 Task: Open Card Audio Processing Review in Board Voice of Customer Analysis to Workspace Financial Planning and Analysis and add a team member Softage.1@softage.net, a label Purple, a checklist Data Management, an attachment from your onedrive, a color Purple and finally, add a card description 'Develop and launch new customer loyalty program for repeat business' and a comment 'We should approach this task with a sense of curiosity and a willingness to learn from others, seeking out new perspectives and insights.'. Add a start date 'Jan 05, 1900' with a due date 'Jan 05, 1900'
Action: Mouse moved to (309, 128)
Screenshot: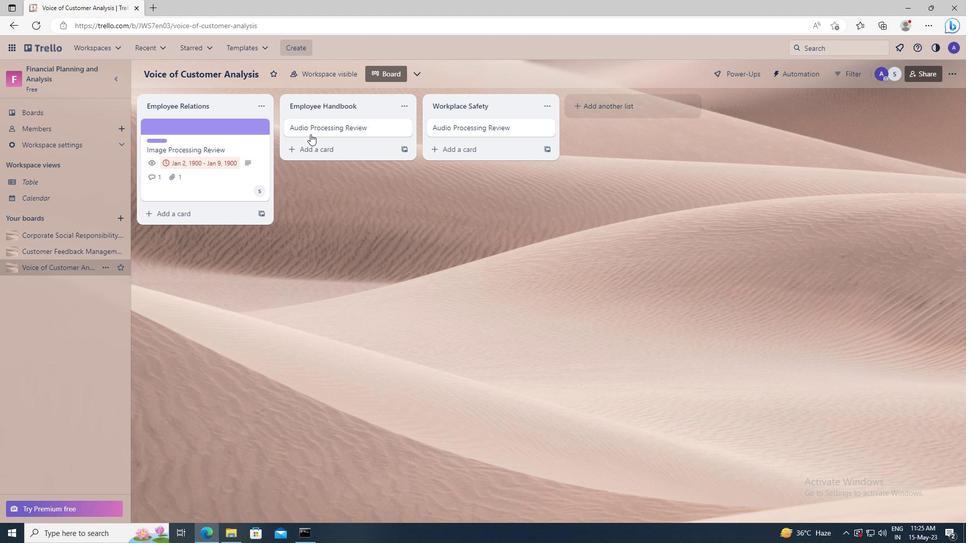 
Action: Mouse pressed left at (309, 128)
Screenshot: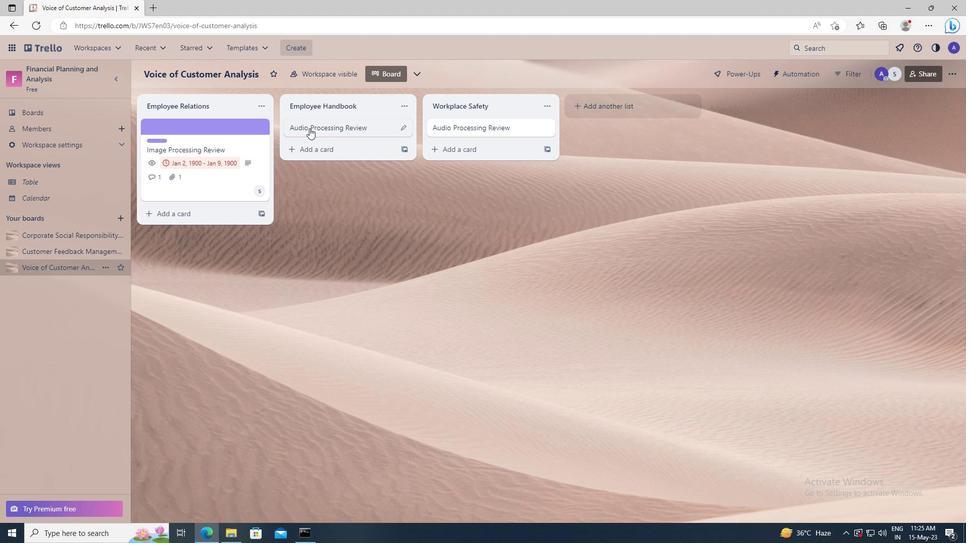 
Action: Mouse moved to (598, 166)
Screenshot: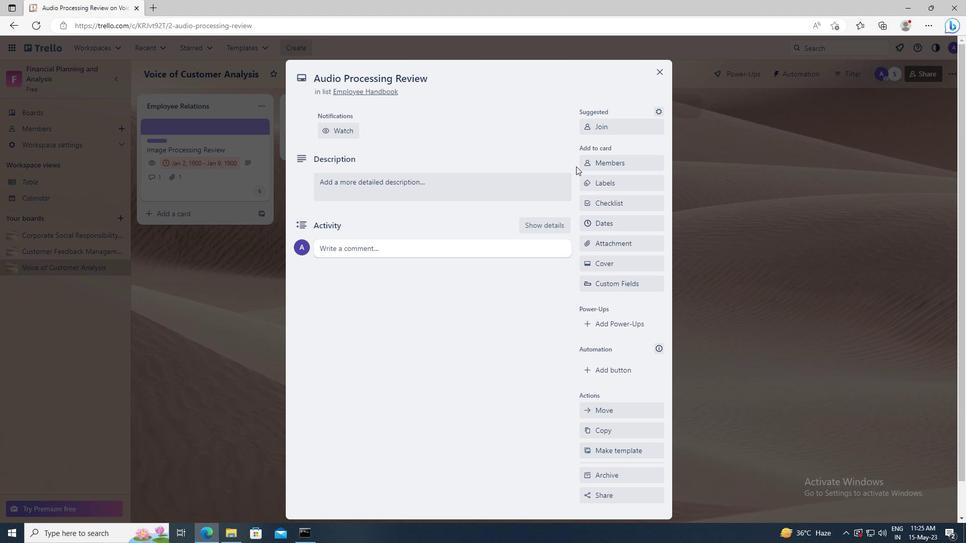 
Action: Mouse pressed left at (598, 166)
Screenshot: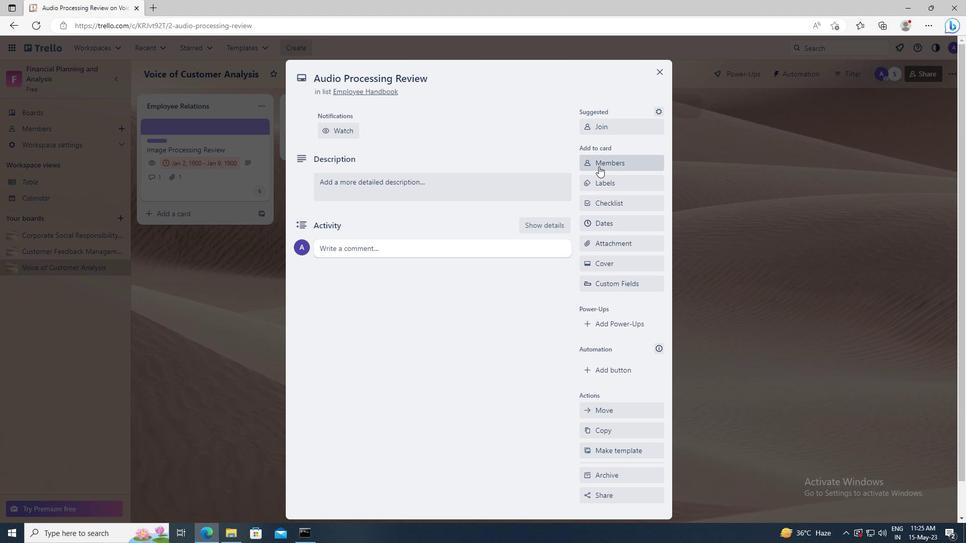 
Action: Mouse moved to (605, 207)
Screenshot: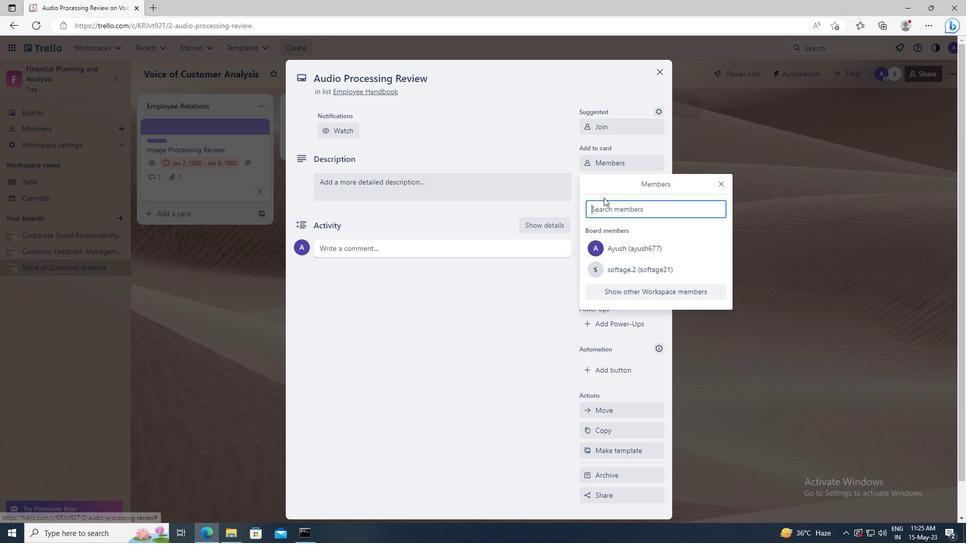 
Action: Mouse pressed left at (605, 207)
Screenshot: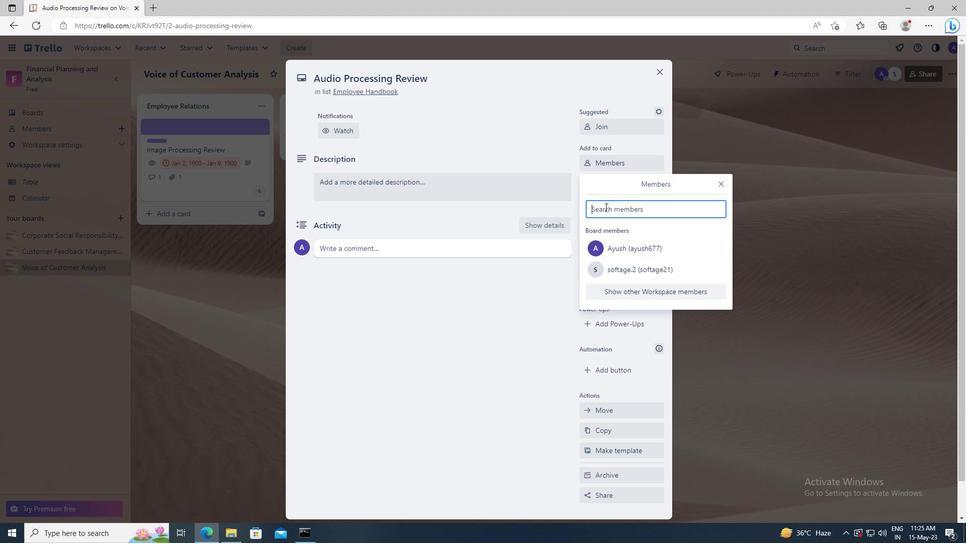 
Action: Key pressed <Key.shift>SOFTAGE.1
Screenshot: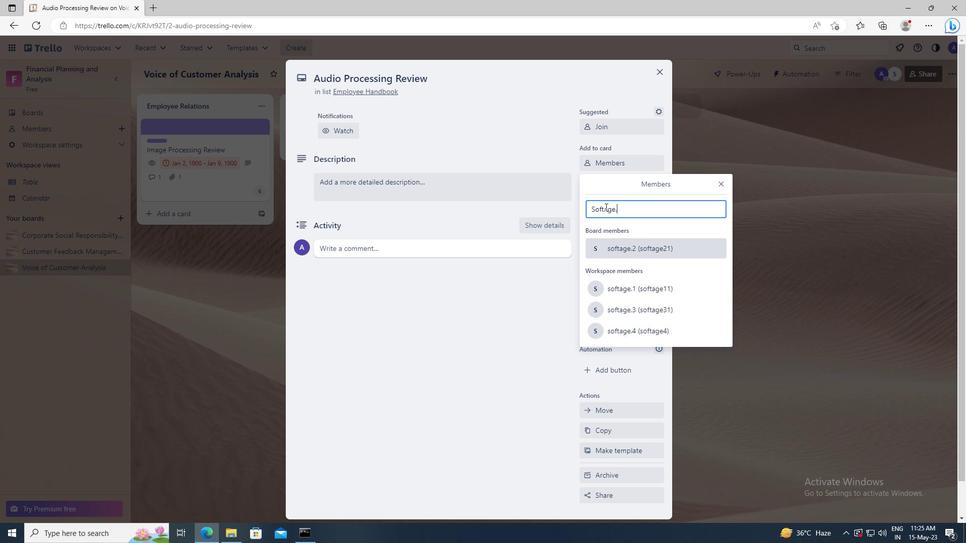 
Action: Mouse moved to (611, 300)
Screenshot: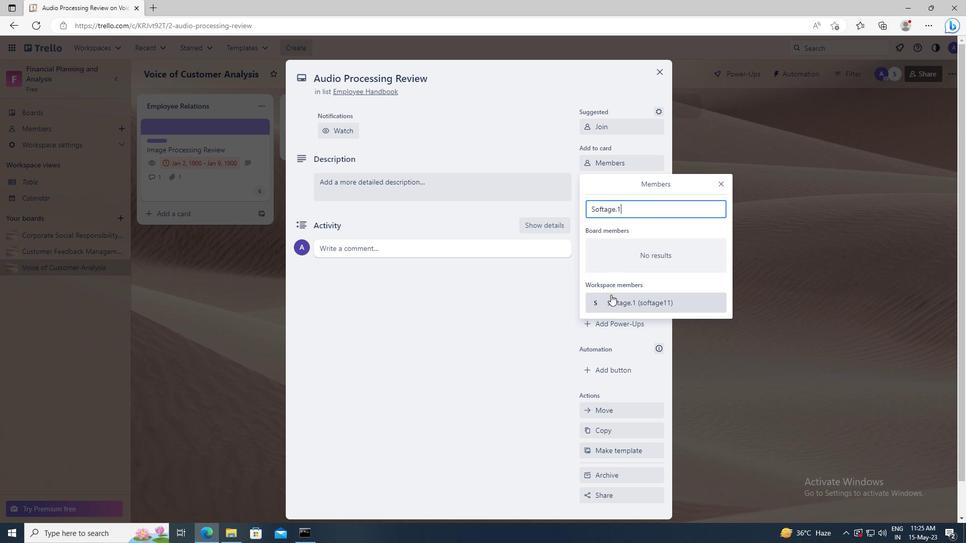 
Action: Mouse pressed left at (611, 300)
Screenshot: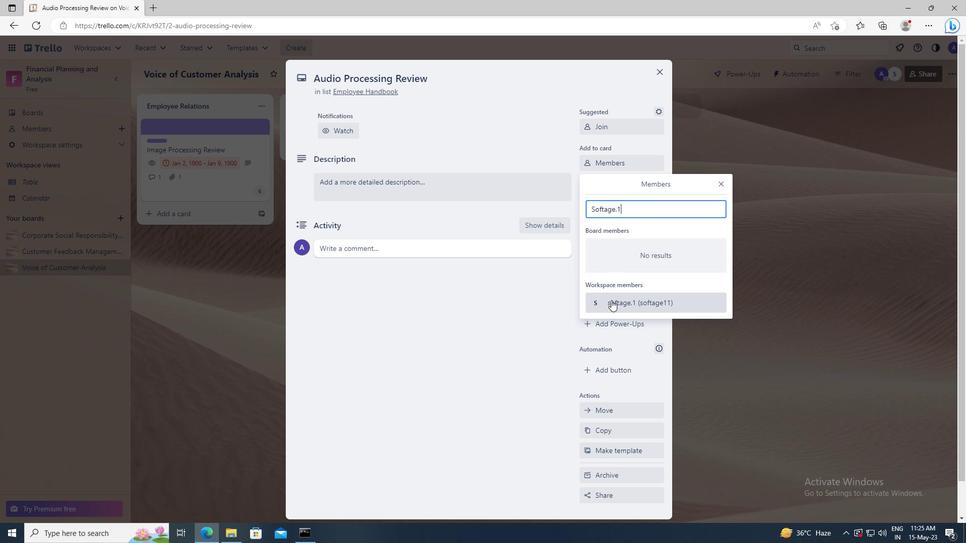 
Action: Mouse moved to (721, 185)
Screenshot: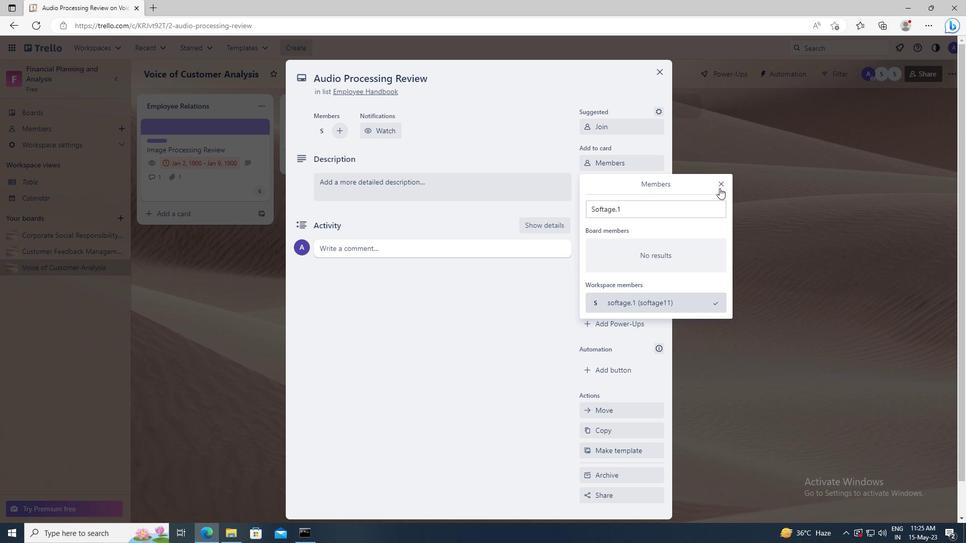 
Action: Mouse pressed left at (721, 185)
Screenshot: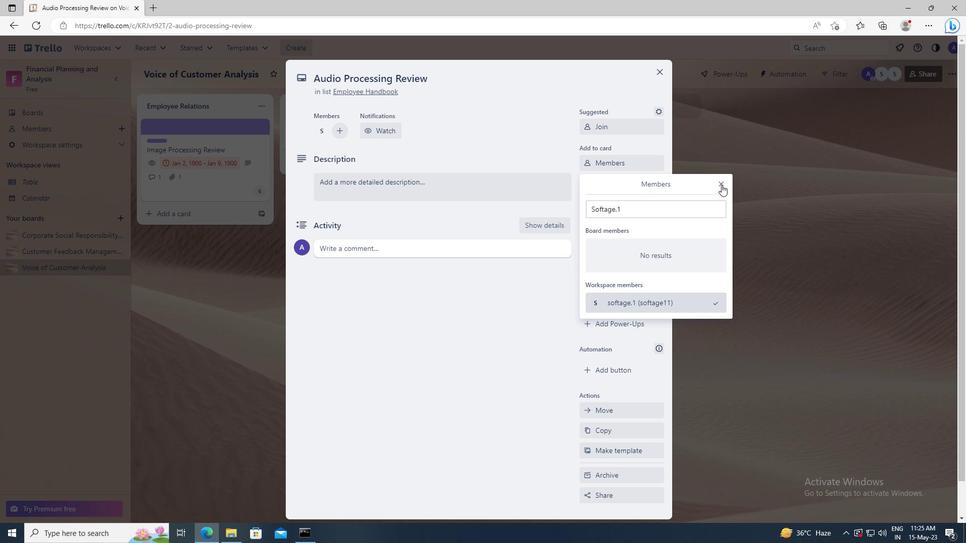 
Action: Mouse moved to (628, 185)
Screenshot: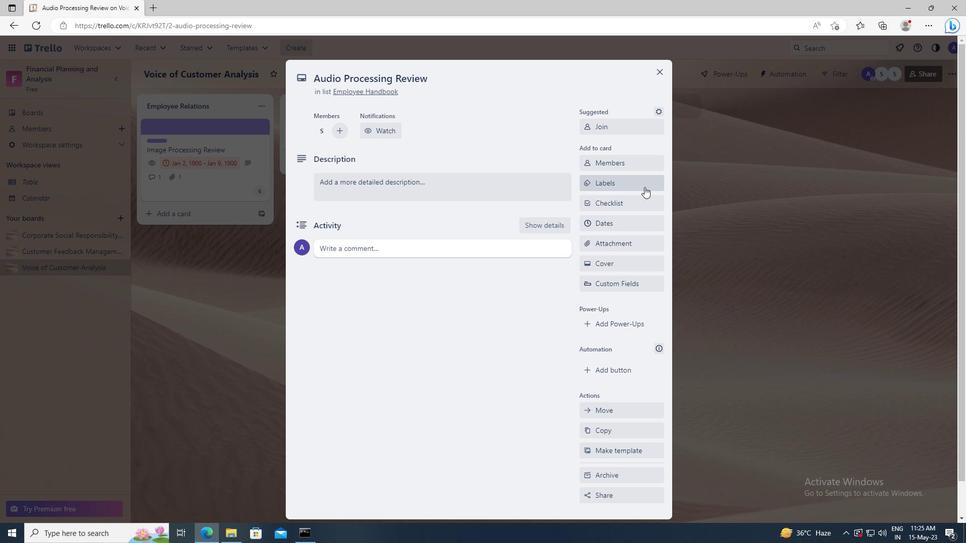 
Action: Mouse pressed left at (628, 185)
Screenshot: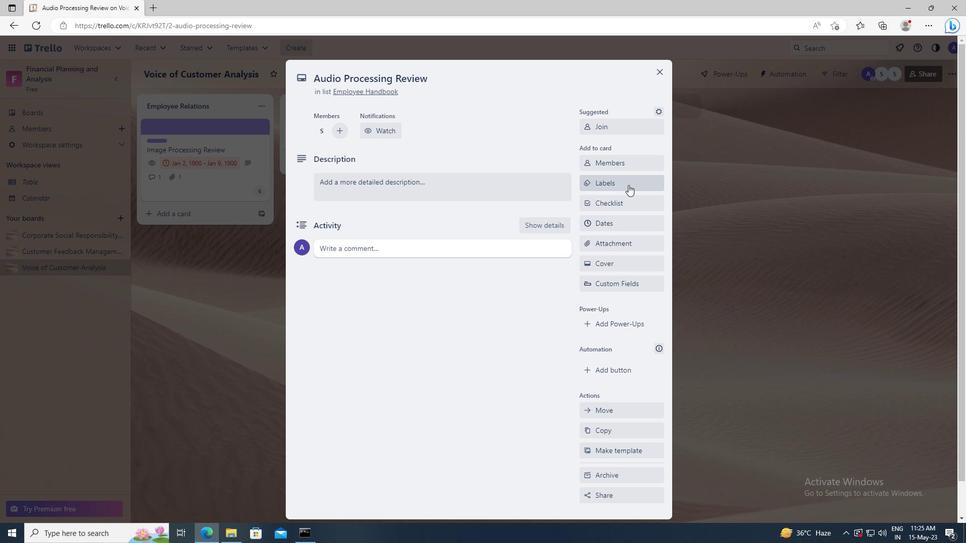 
Action: Mouse moved to (652, 381)
Screenshot: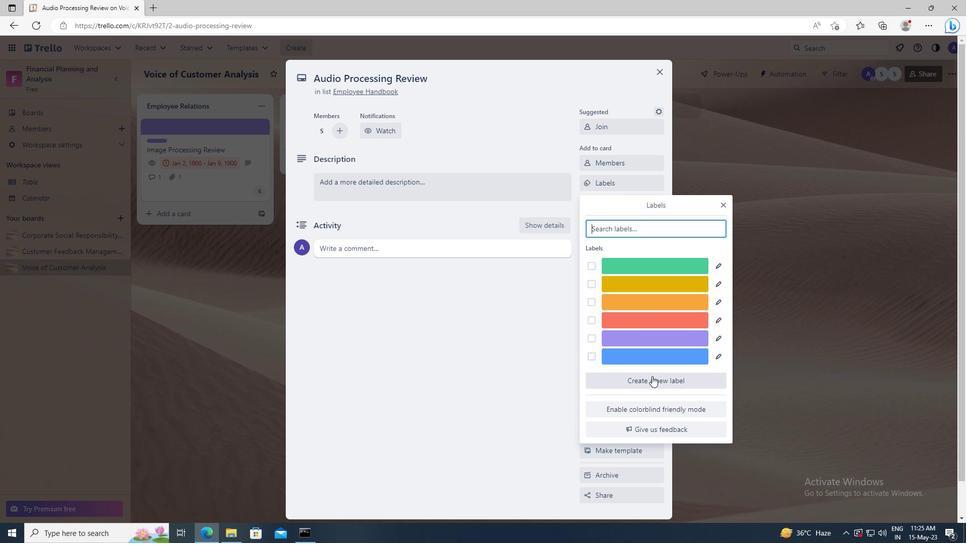 
Action: Mouse pressed left at (652, 381)
Screenshot: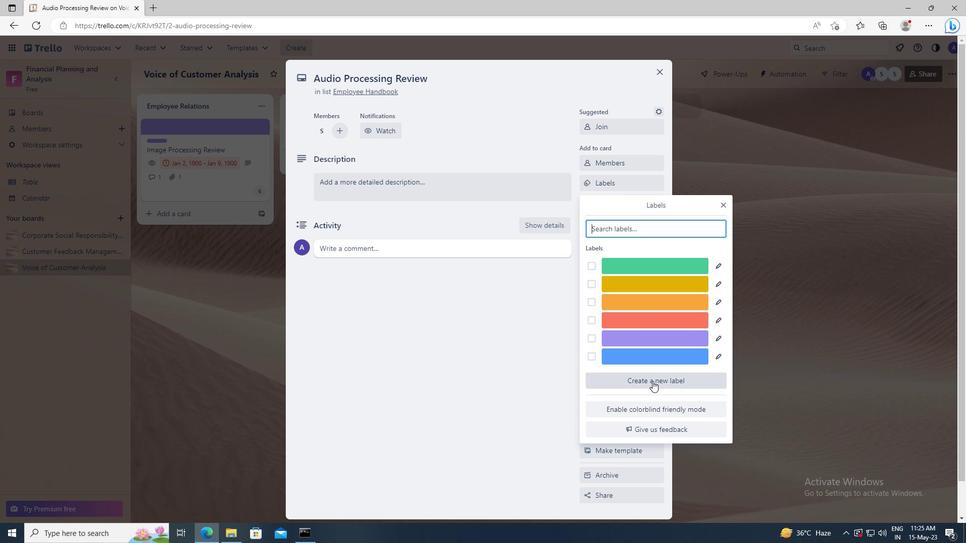 
Action: Mouse moved to (716, 353)
Screenshot: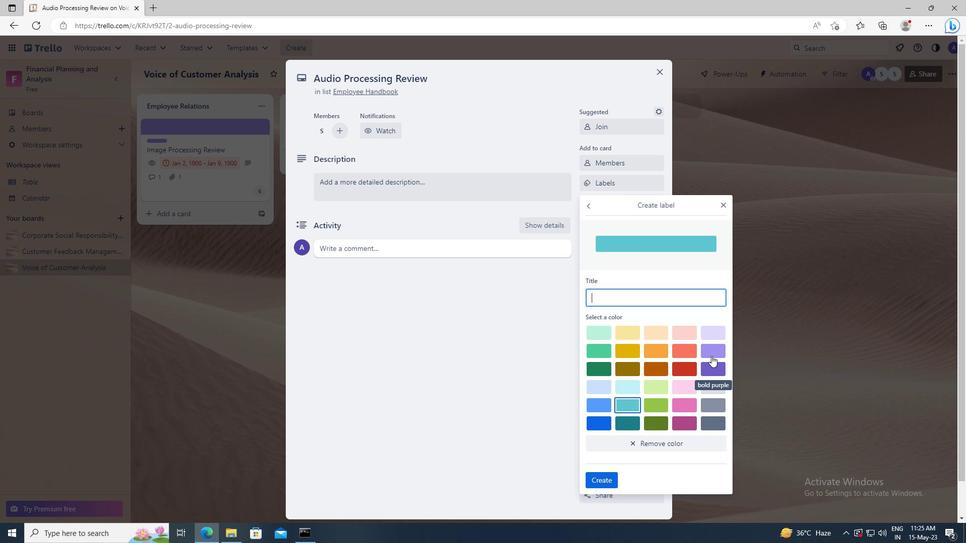 
Action: Mouse pressed left at (716, 353)
Screenshot: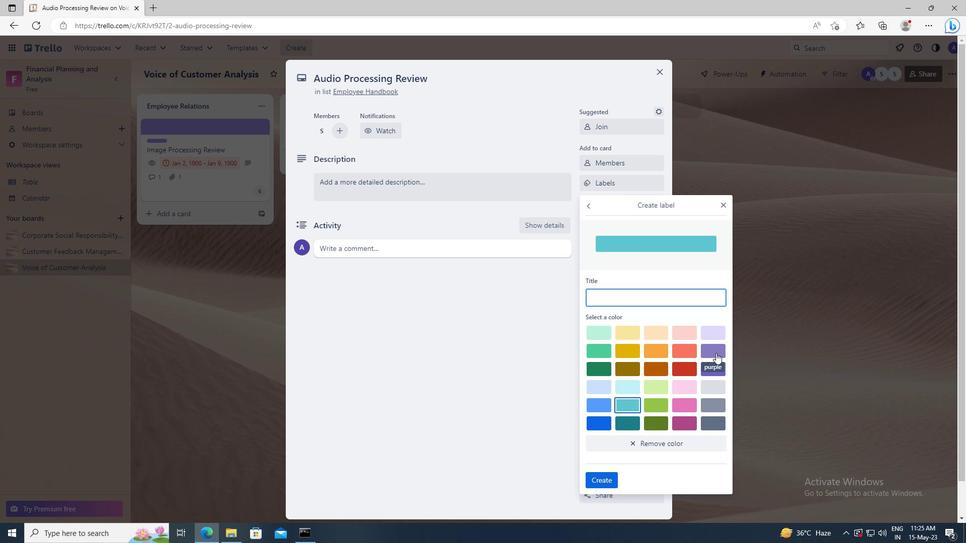 
Action: Mouse moved to (606, 479)
Screenshot: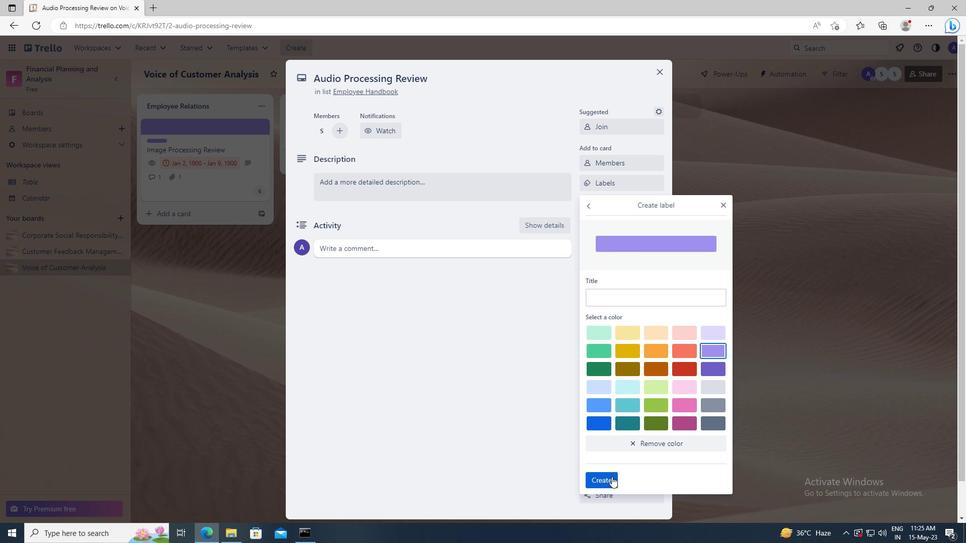 
Action: Mouse pressed left at (606, 479)
Screenshot: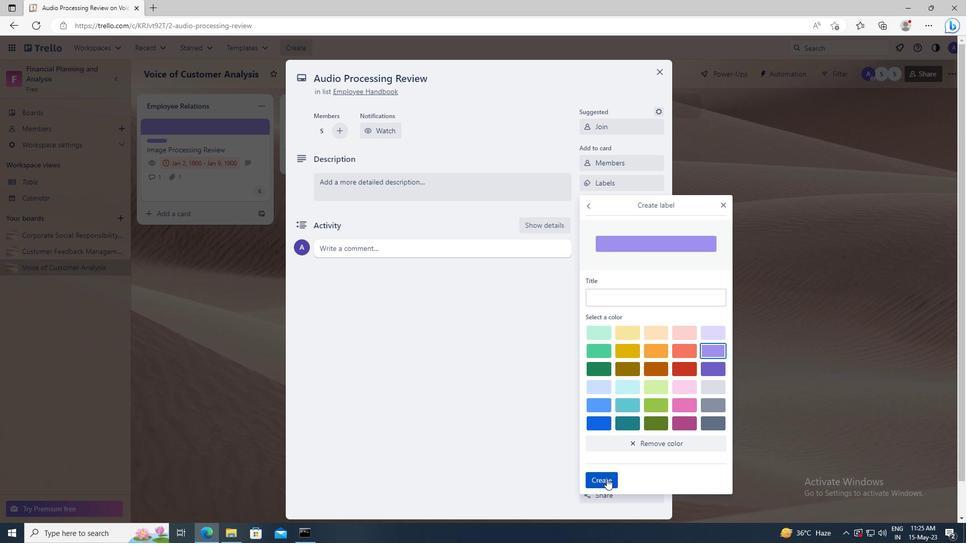 
Action: Mouse moved to (725, 205)
Screenshot: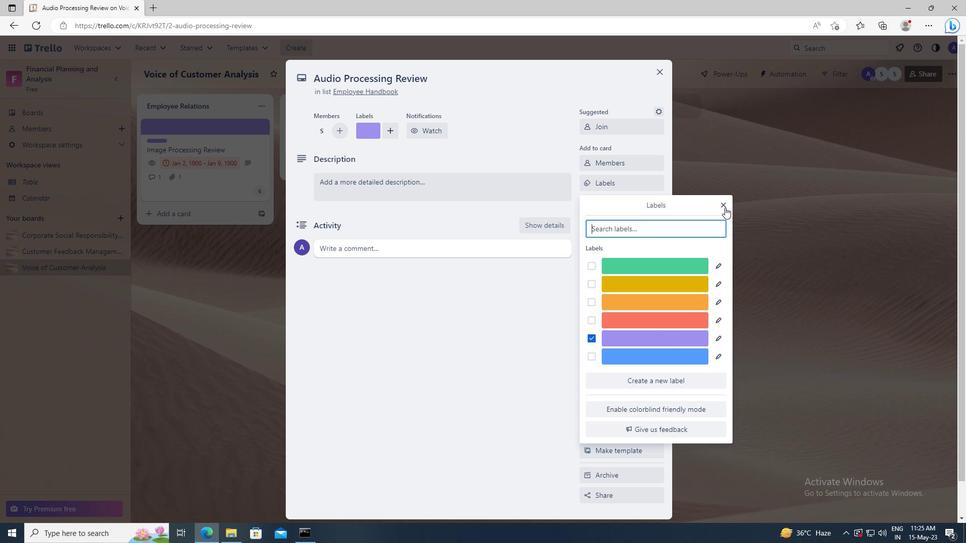 
Action: Mouse pressed left at (725, 205)
Screenshot: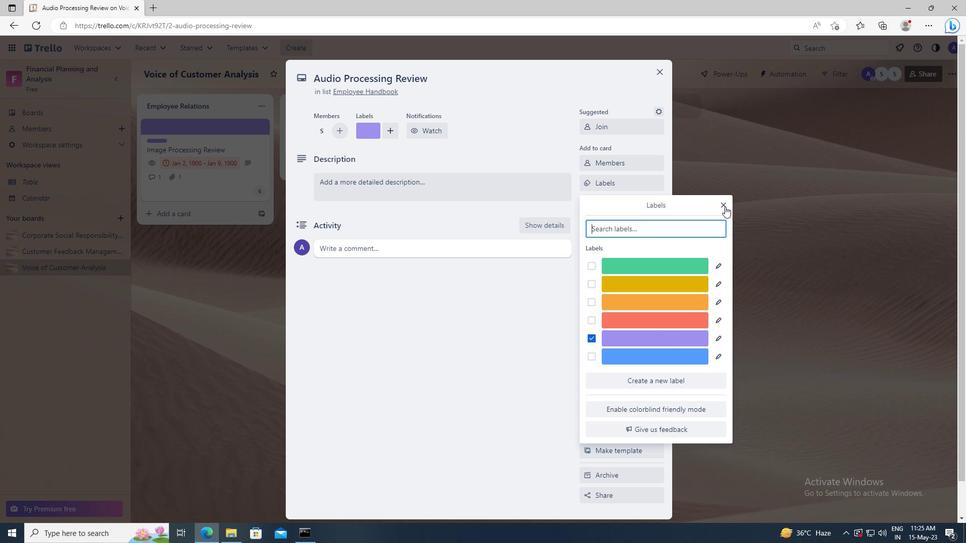 
Action: Mouse moved to (633, 201)
Screenshot: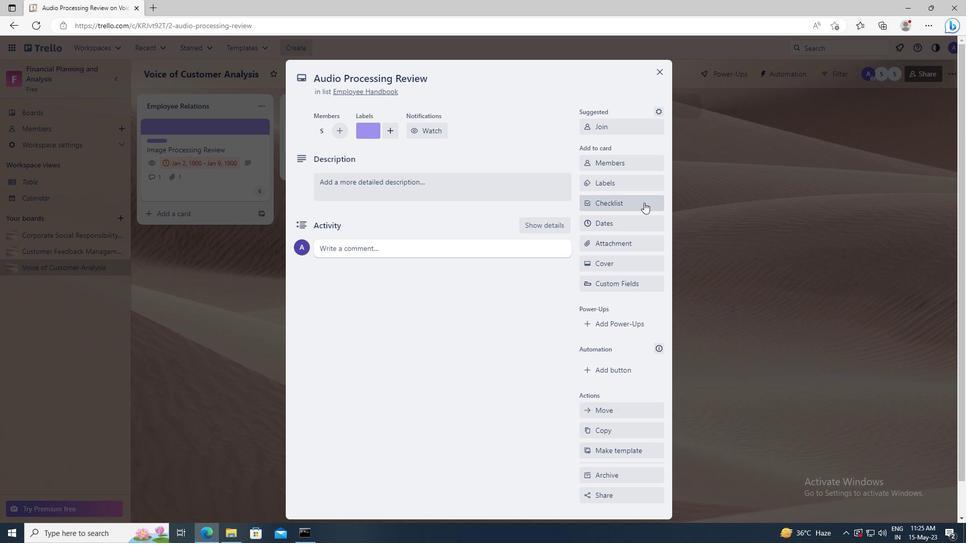 
Action: Mouse pressed left at (633, 201)
Screenshot: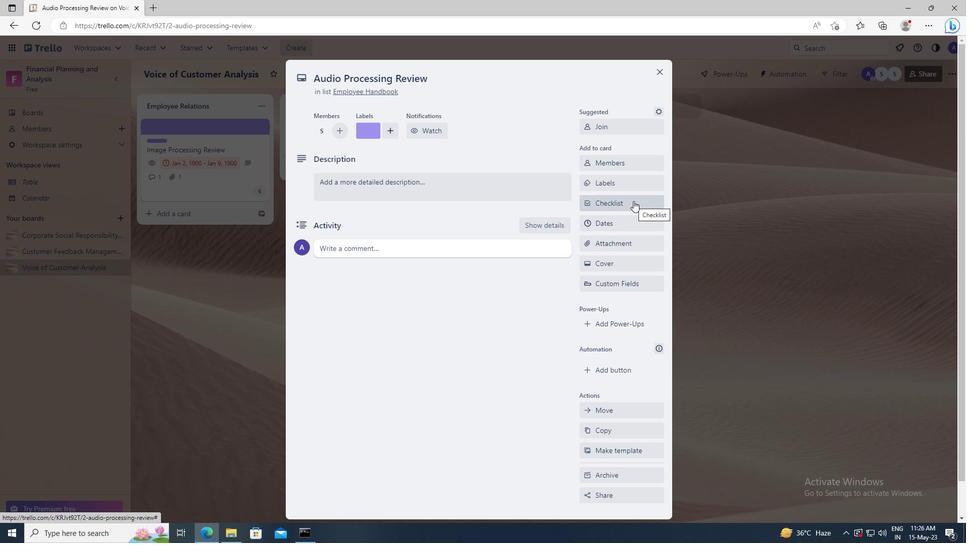 
Action: Key pressed <Key.shift>DATA<Key.space><Key.shift>MANAGEMENT
Screenshot: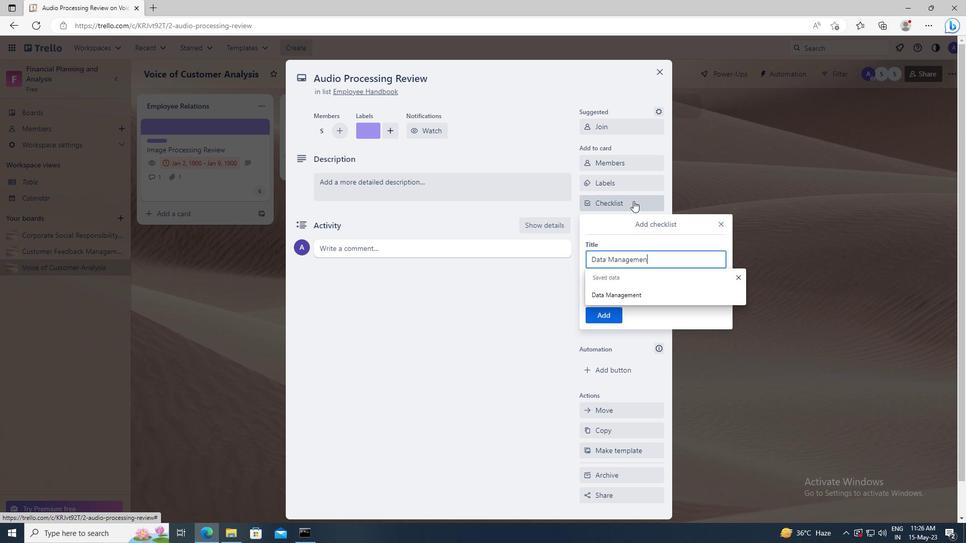 
Action: Mouse moved to (609, 314)
Screenshot: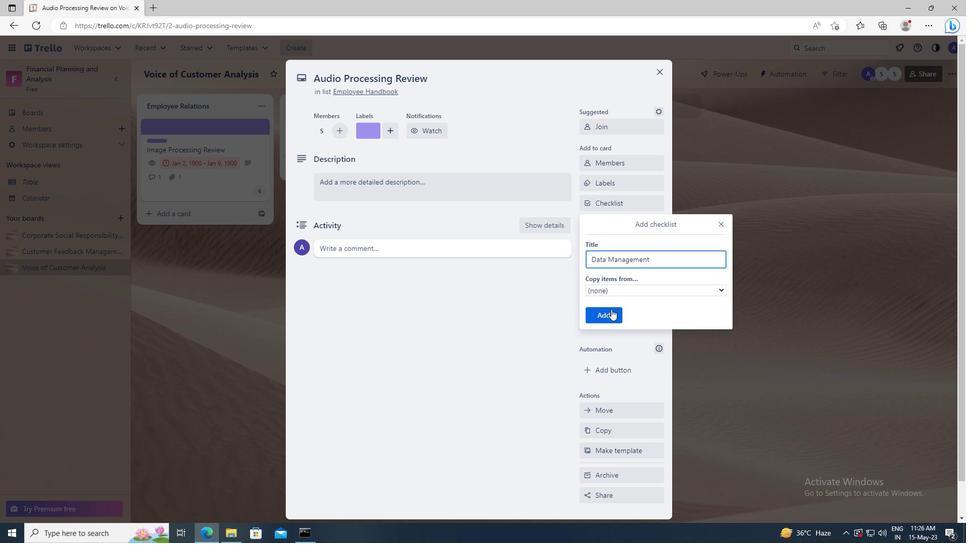 
Action: Mouse pressed left at (609, 314)
Screenshot: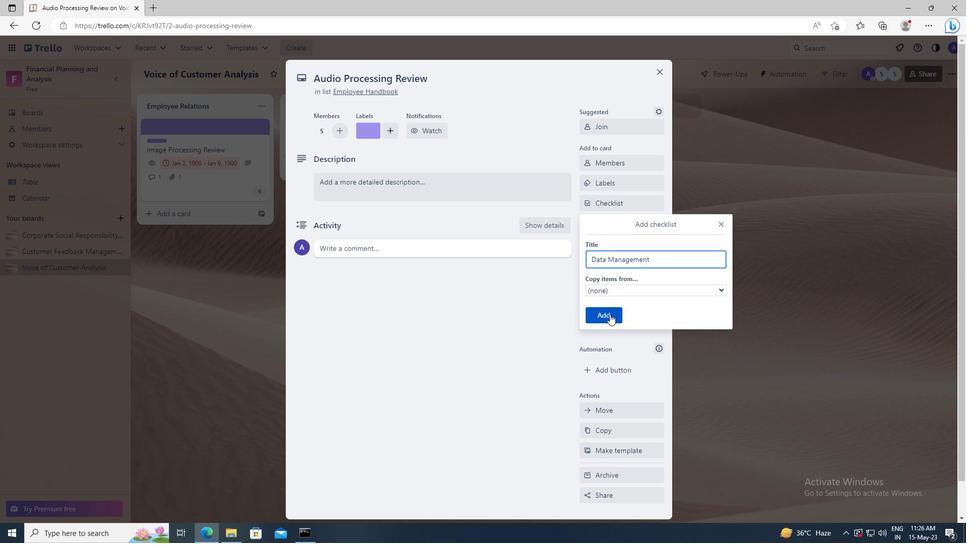 
Action: Mouse moved to (599, 244)
Screenshot: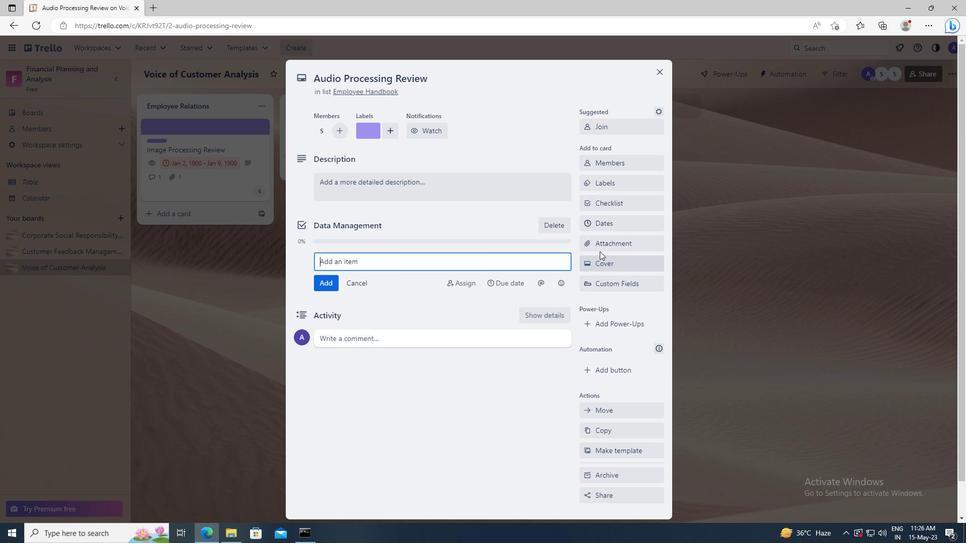 
Action: Mouse pressed left at (599, 244)
Screenshot: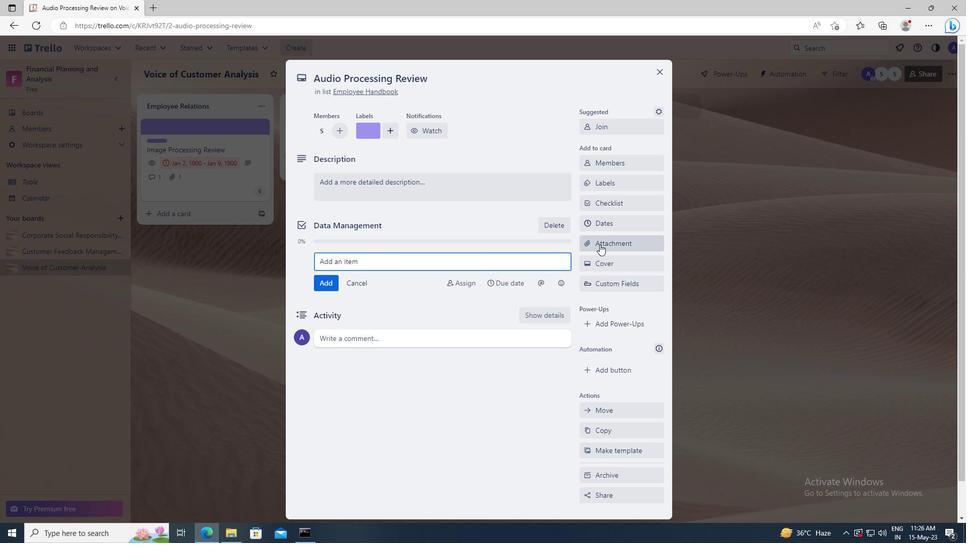 
Action: Mouse moved to (601, 364)
Screenshot: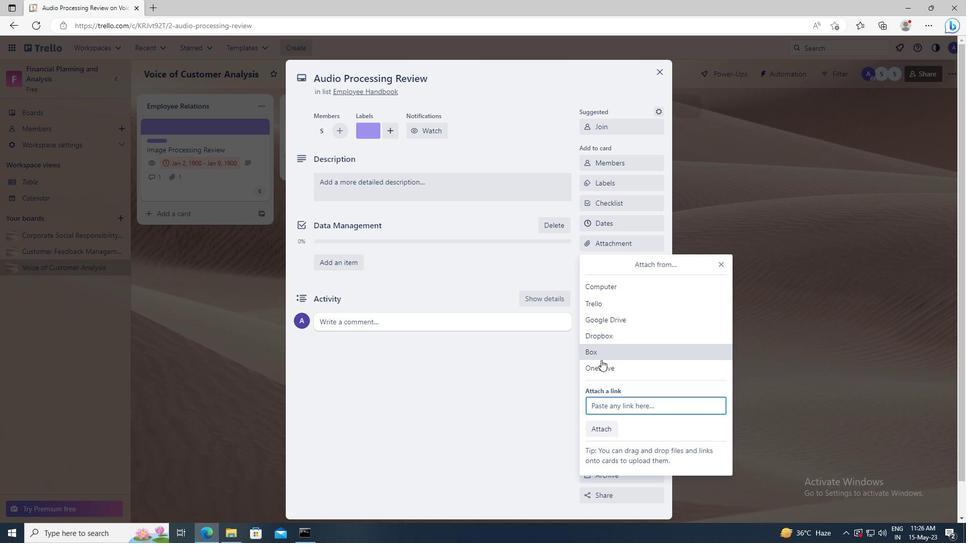 
Action: Mouse pressed left at (601, 364)
Screenshot: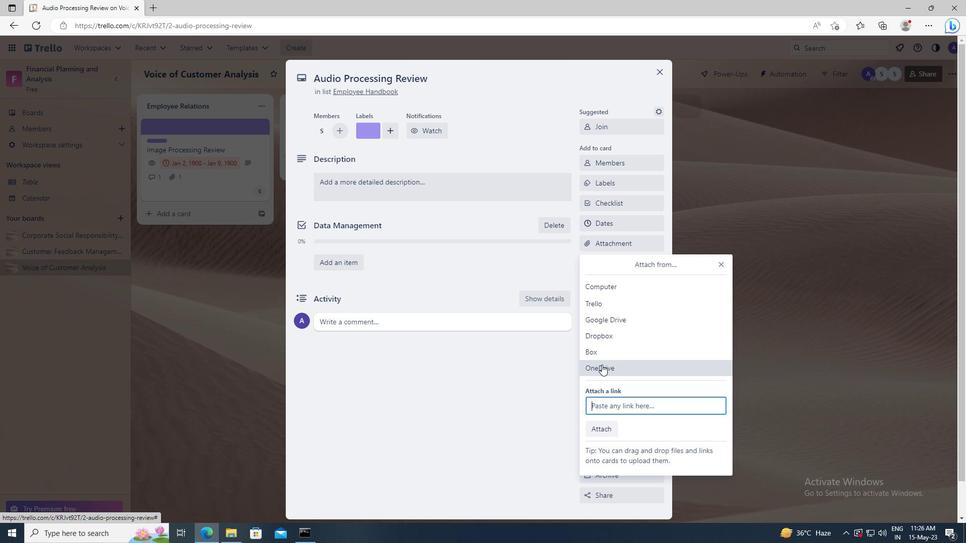 
Action: Mouse moved to (371, 198)
Screenshot: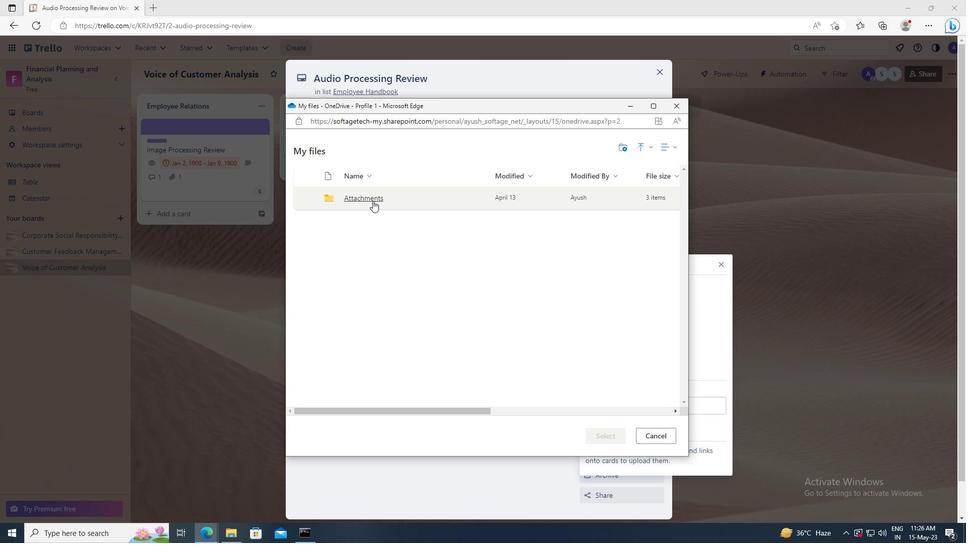 
Action: Mouse pressed left at (371, 198)
Screenshot: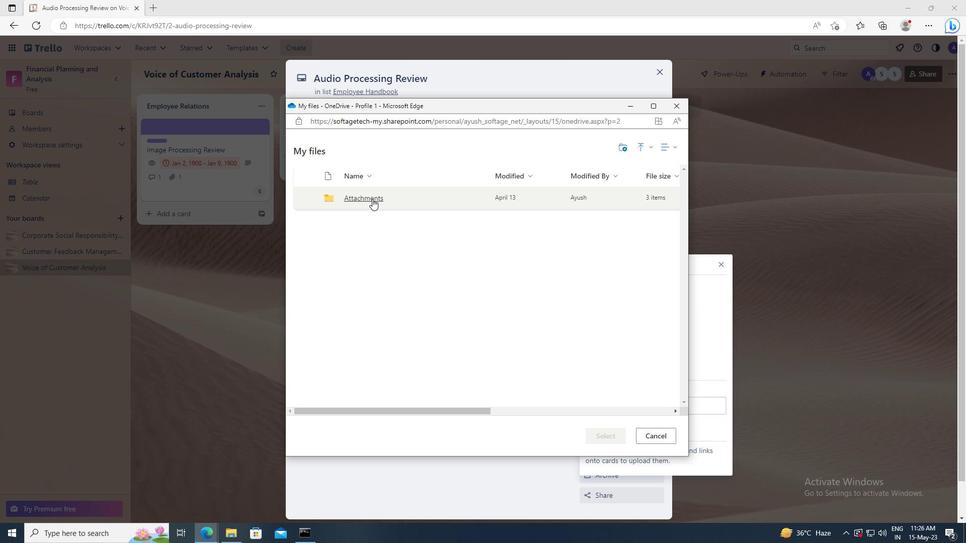 
Action: Mouse moved to (305, 199)
Screenshot: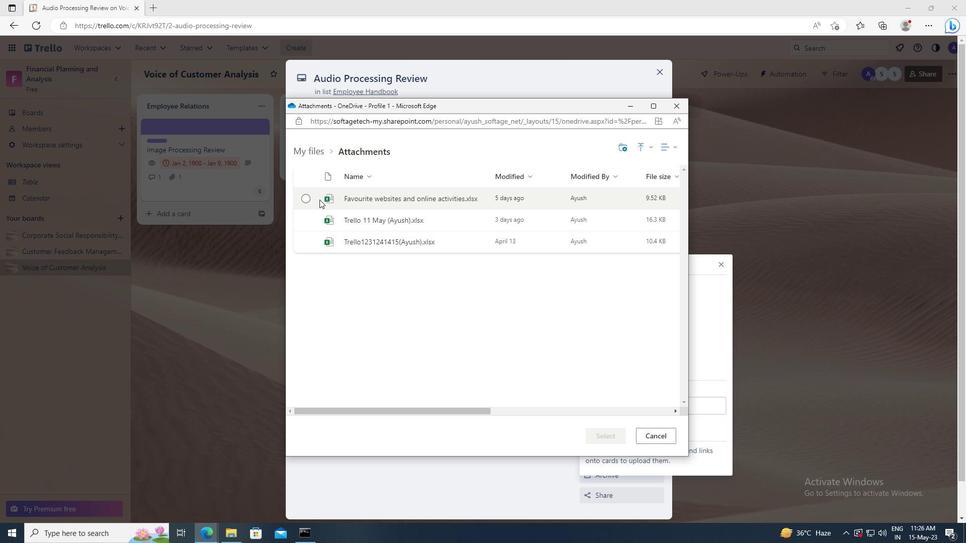 
Action: Mouse pressed left at (305, 199)
Screenshot: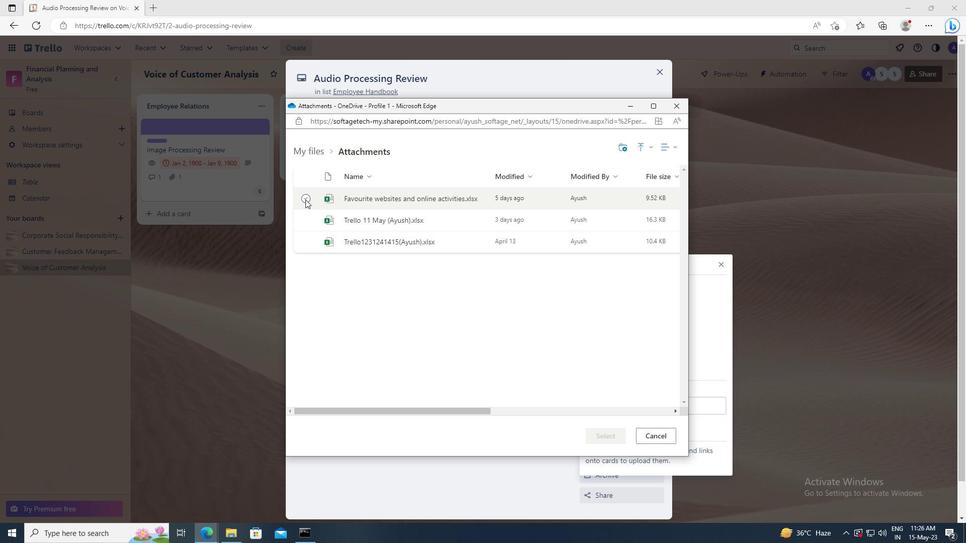 
Action: Mouse moved to (594, 434)
Screenshot: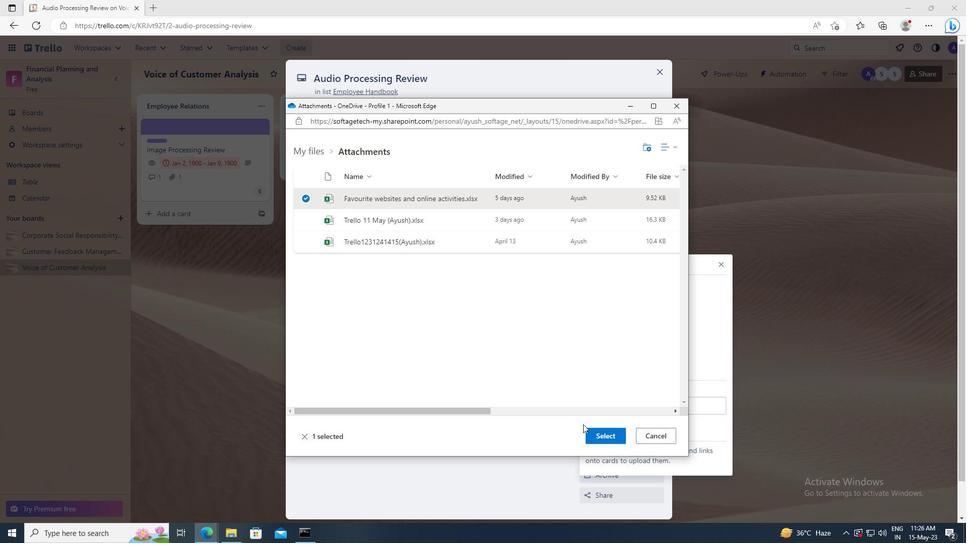 
Action: Mouse pressed left at (594, 434)
Screenshot: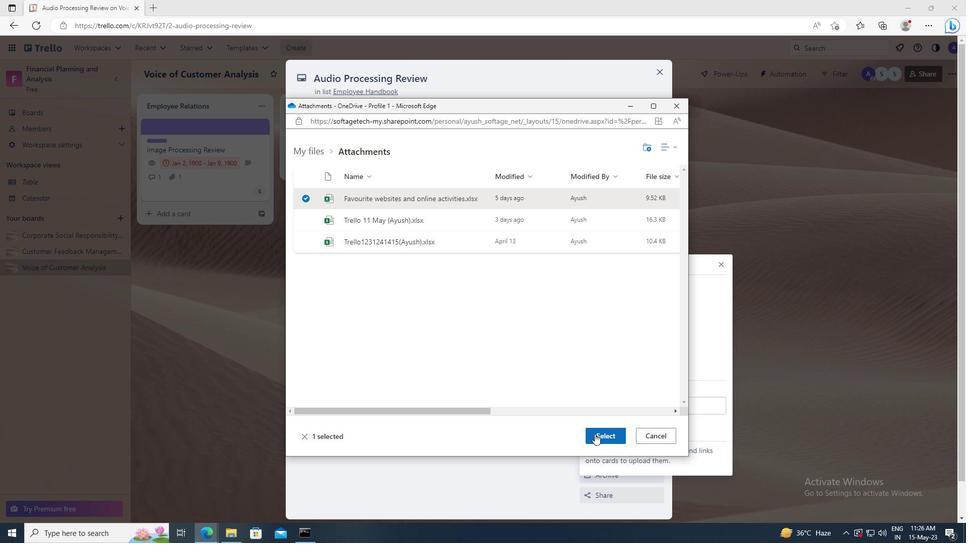 
Action: Mouse moved to (589, 267)
Screenshot: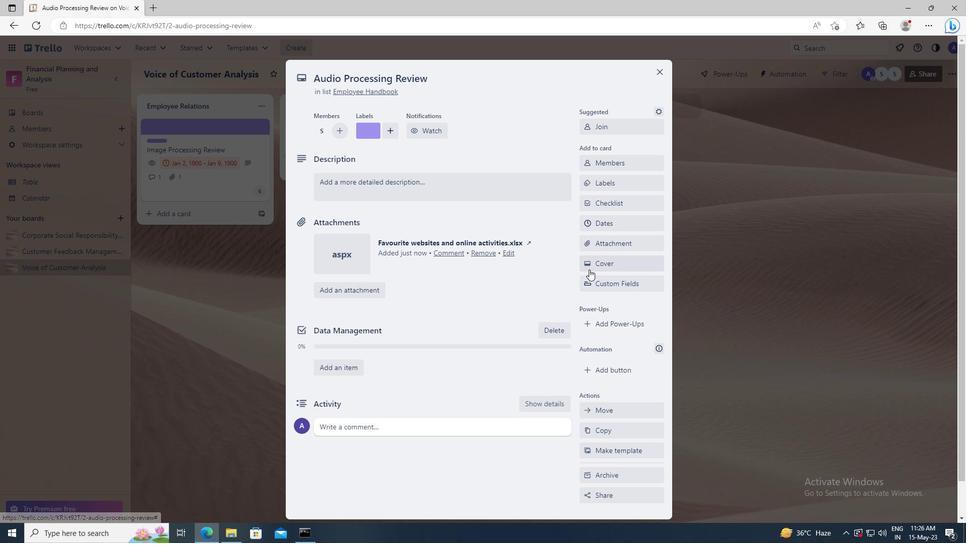 
Action: Mouse pressed left at (589, 267)
Screenshot: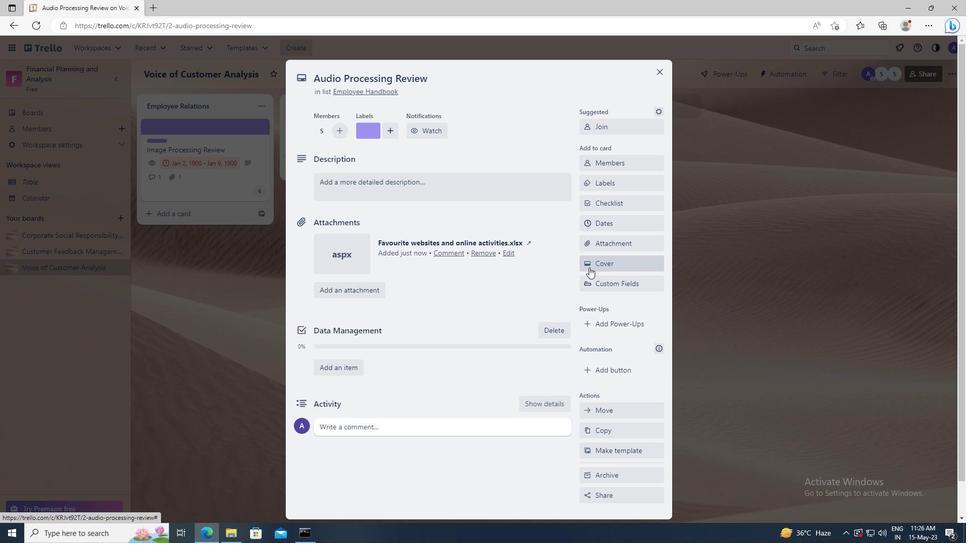 
Action: Mouse moved to (712, 315)
Screenshot: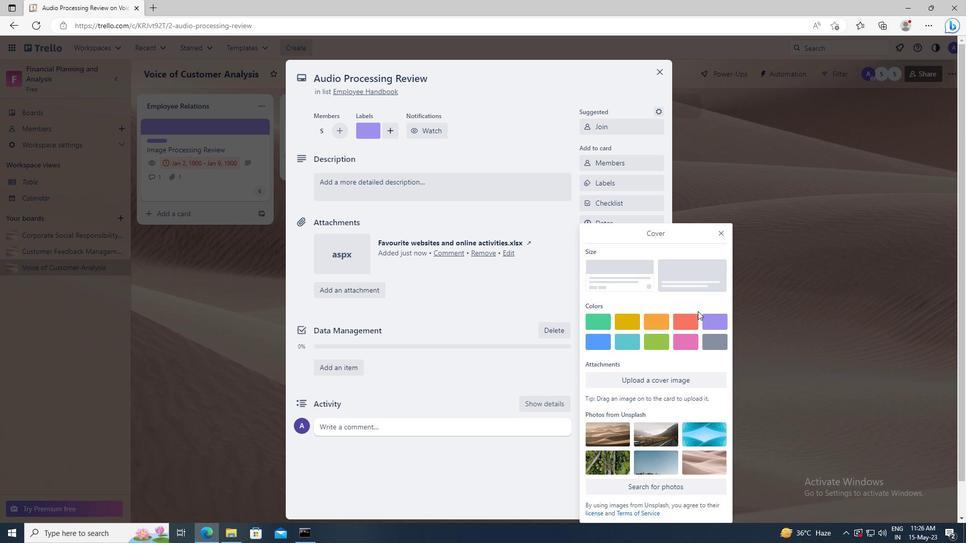 
Action: Mouse pressed left at (712, 315)
Screenshot: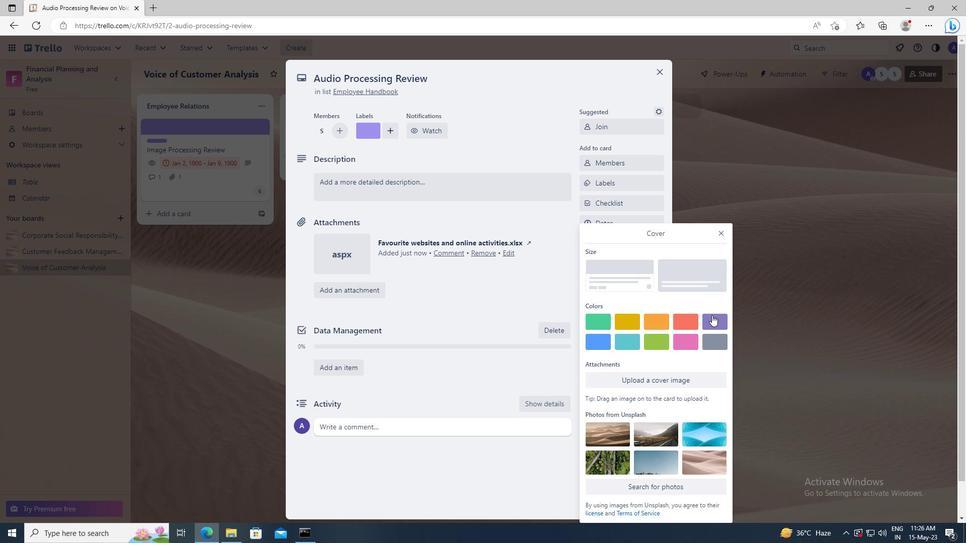 
Action: Mouse moved to (721, 215)
Screenshot: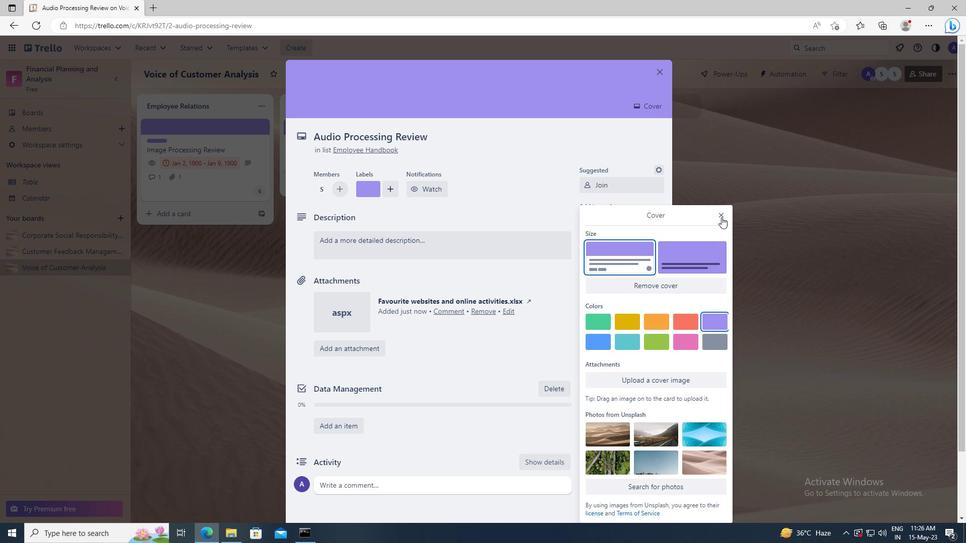 
Action: Mouse pressed left at (721, 215)
Screenshot: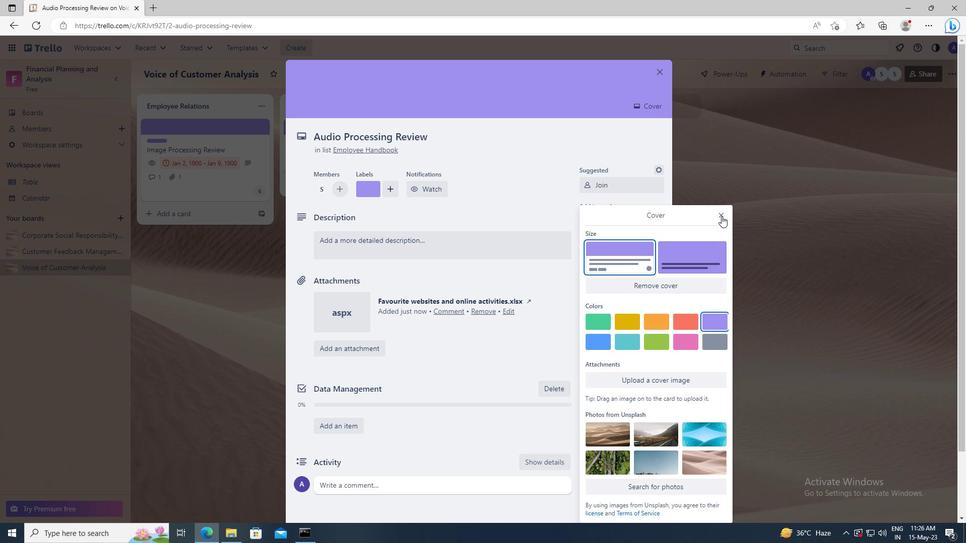 
Action: Mouse moved to (431, 251)
Screenshot: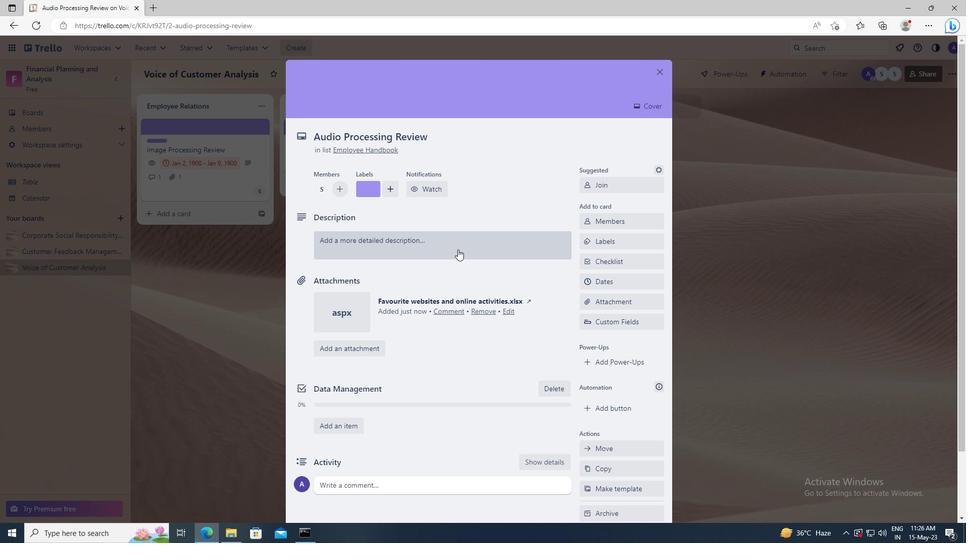 
Action: Mouse pressed left at (431, 251)
Screenshot: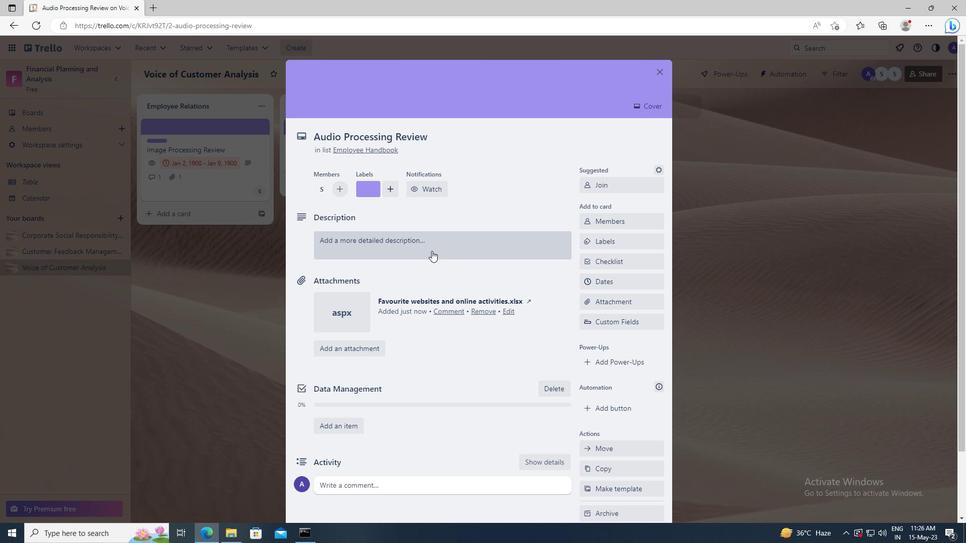 
Action: Key pressed <Key.shift>DEVELOP<Key.space>AND<Key.space>LAUNCH<Key.space>NEW<Key.space>CUSTOMER<Key.space>LOYALTY<Key.space>PROGRAM<Key.space>FOR<Key.space>REPEAT<Key.space>BUSINESS
Screenshot: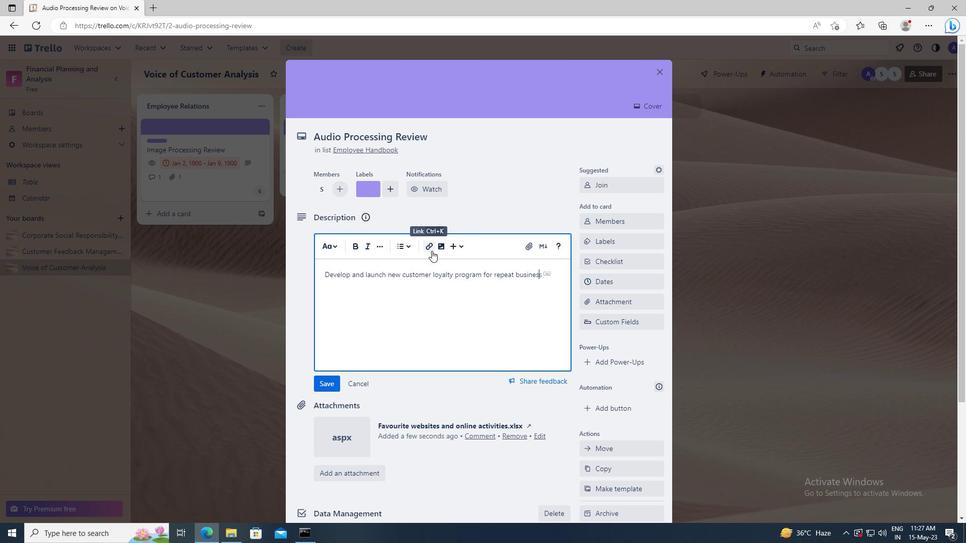 
Action: Mouse moved to (430, 252)
Screenshot: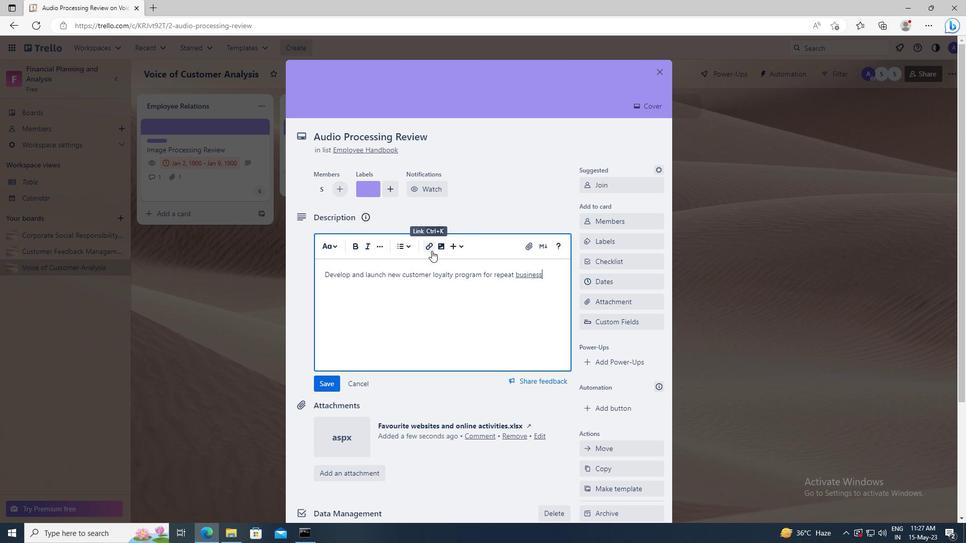 
Action: Mouse scrolled (430, 251) with delta (0, 0)
Screenshot: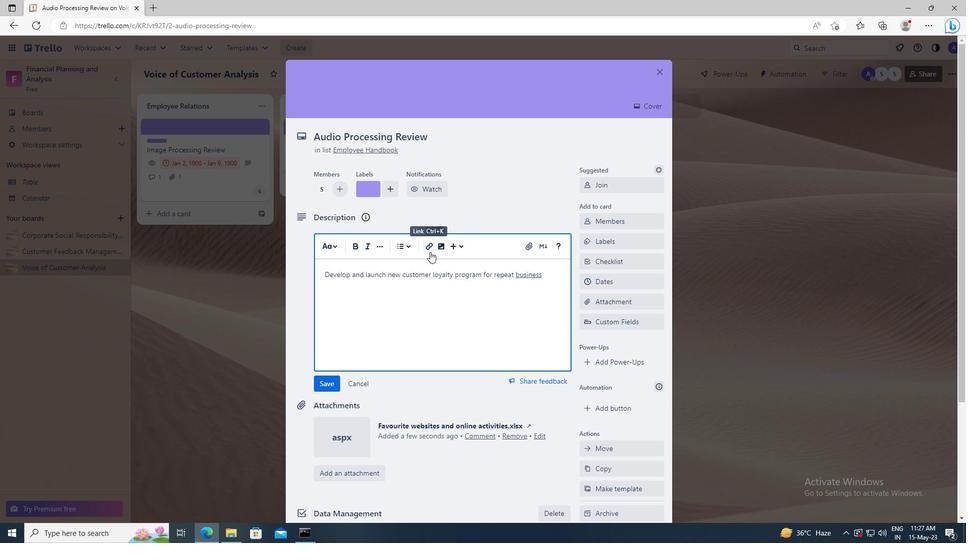 
Action: Mouse moved to (332, 310)
Screenshot: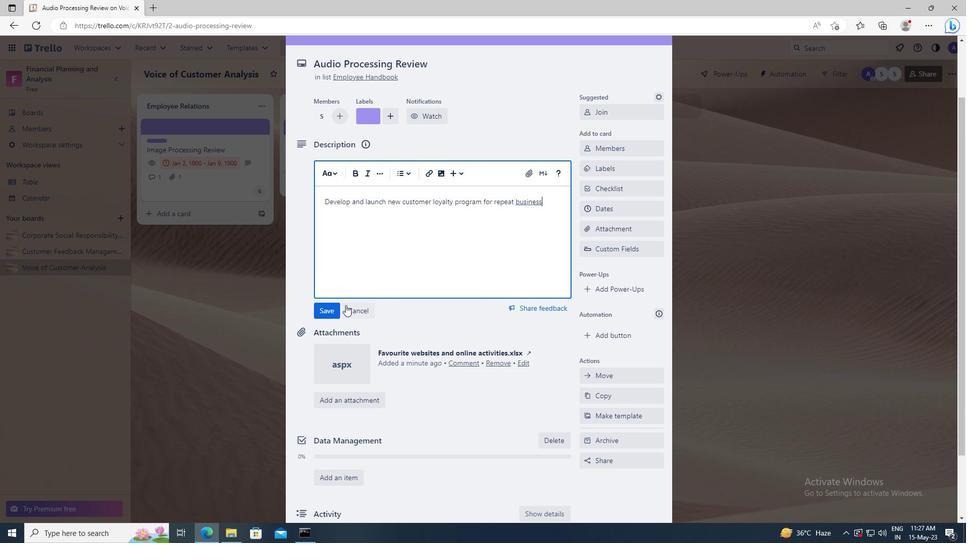 
Action: Mouse pressed left at (332, 310)
Screenshot: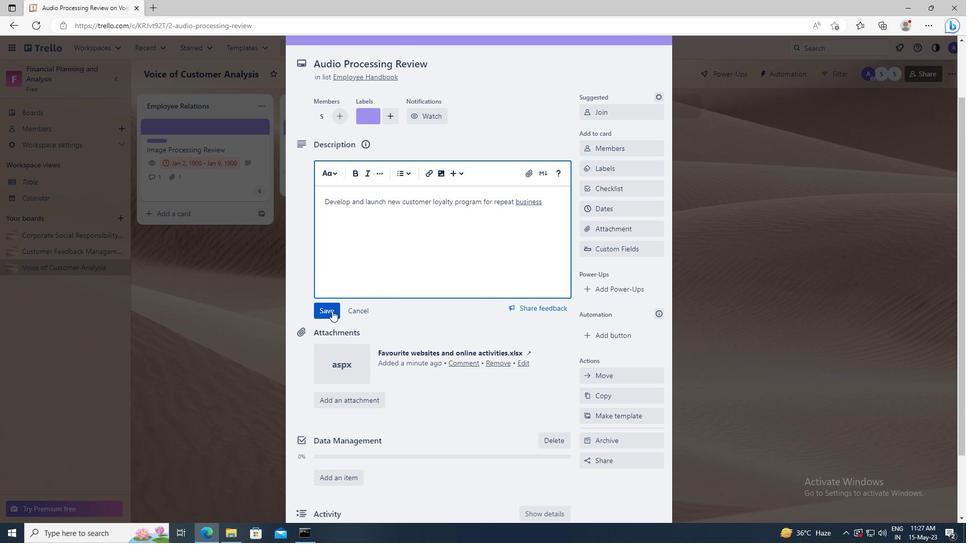 
Action: Mouse moved to (341, 394)
Screenshot: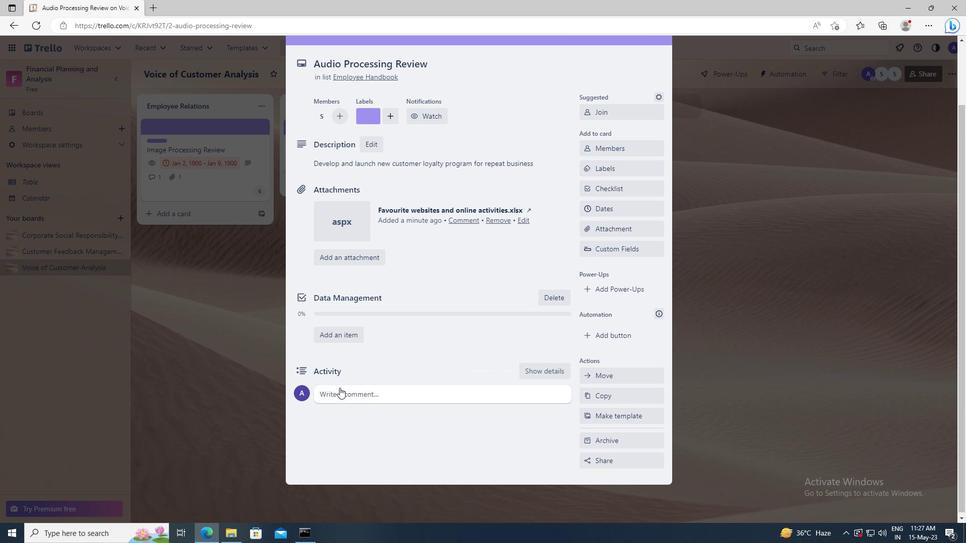 
Action: Mouse pressed left at (341, 394)
Screenshot: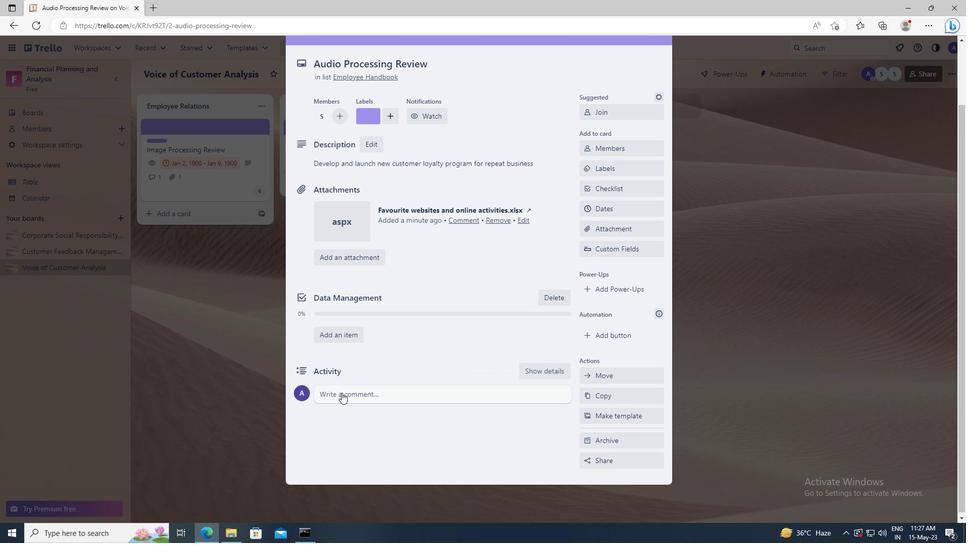 
Action: Key pressed <Key.shift>W
Screenshot: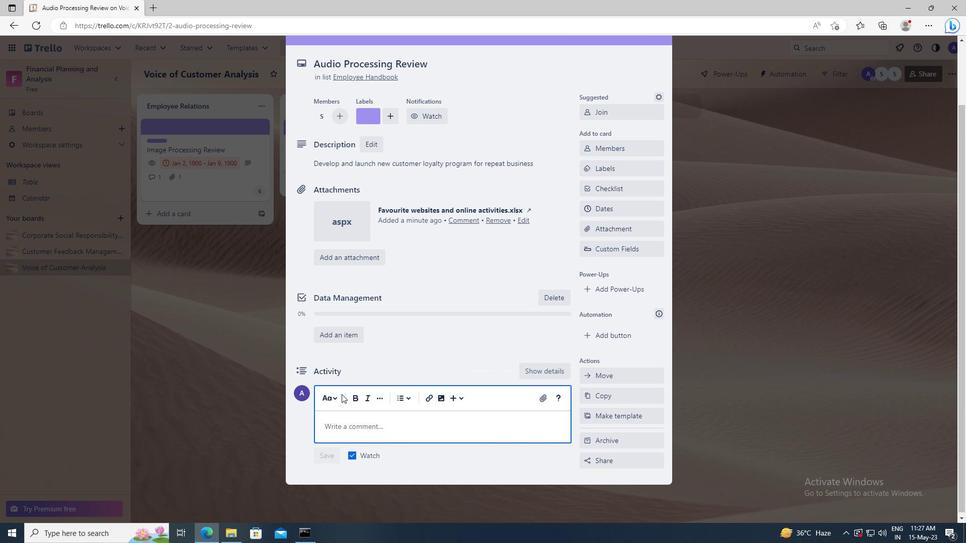 
Action: Mouse moved to (341, 395)
Screenshot: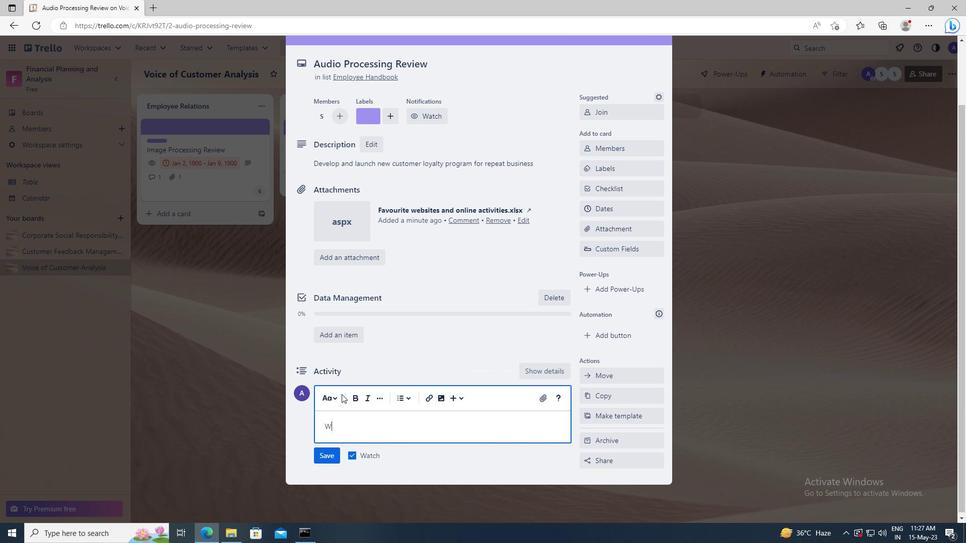 
Action: Key pressed E<Key.space>SHOULD<Key.space>APPROACH<Key.space>THIS<Key.space>TASK<Key.space>WITH<Key.space>A<Key.space>SENSE<Key.space>OF<Key.space>CURIOSITY<Key.space>AND<Key.space>A<Key.space>WILLINGNESS<Key.space>TO<Key.space>LEARN<Key.space>FROM<Key.space>OTHERS,<Key.space>SEEKING<Key.space>OUT<Key.space>NEW<Key.space>PERSPECTIVES<Key.space>AND<Key.space>INSIGHTS.
Screenshot: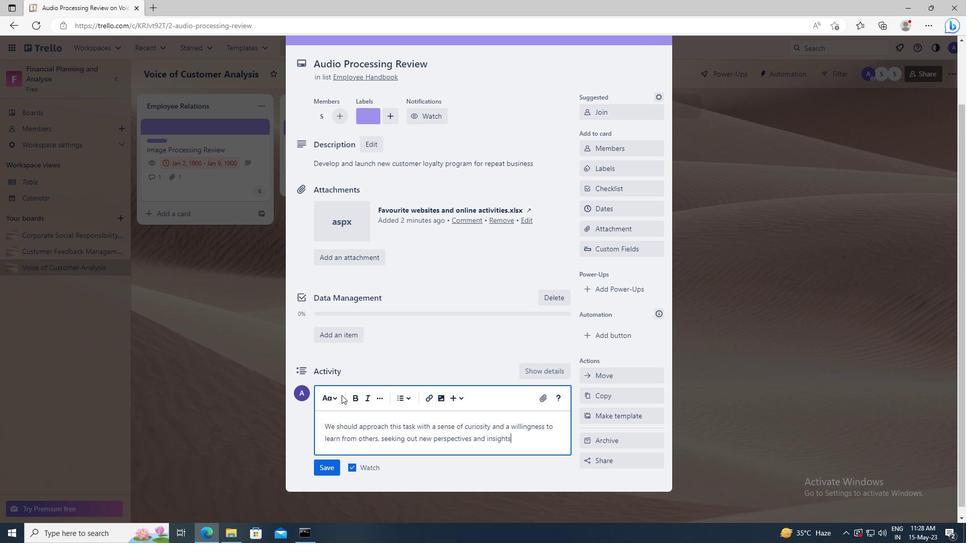 
Action: Mouse moved to (329, 468)
Screenshot: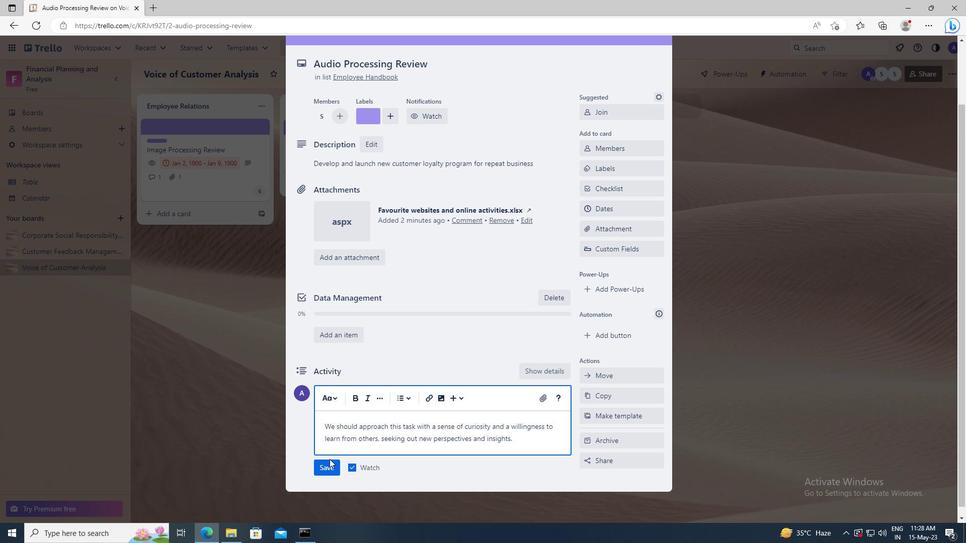 
Action: Mouse pressed left at (329, 468)
Screenshot: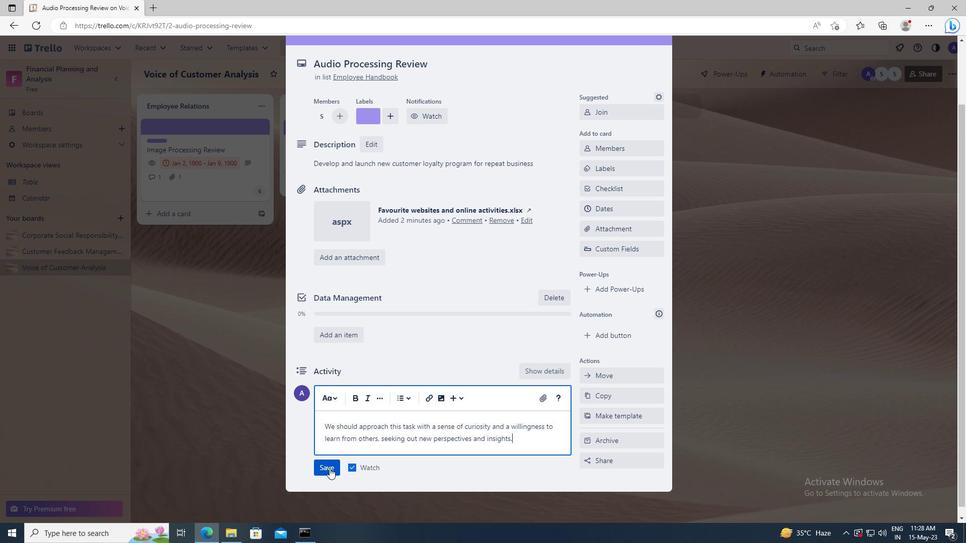 
Action: Mouse moved to (592, 207)
Screenshot: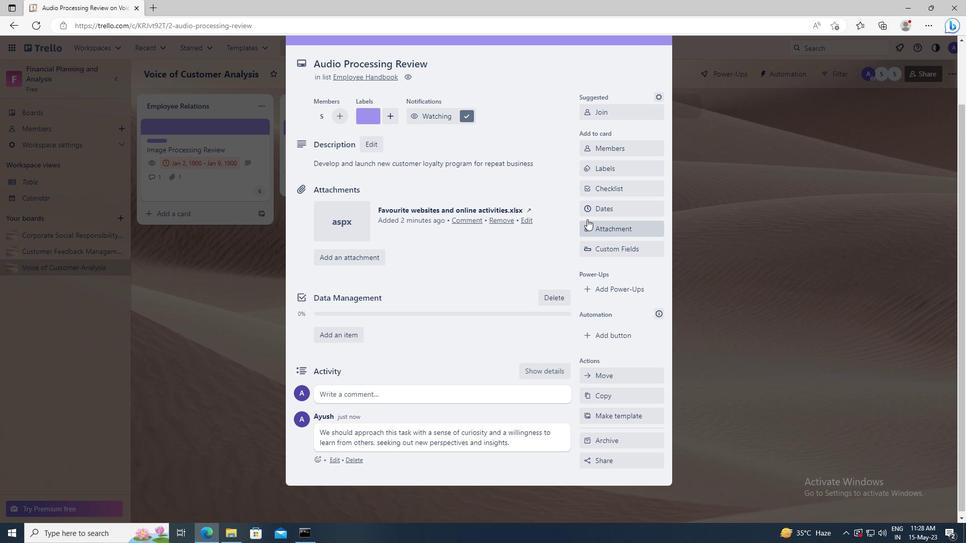 
Action: Mouse pressed left at (592, 207)
Screenshot: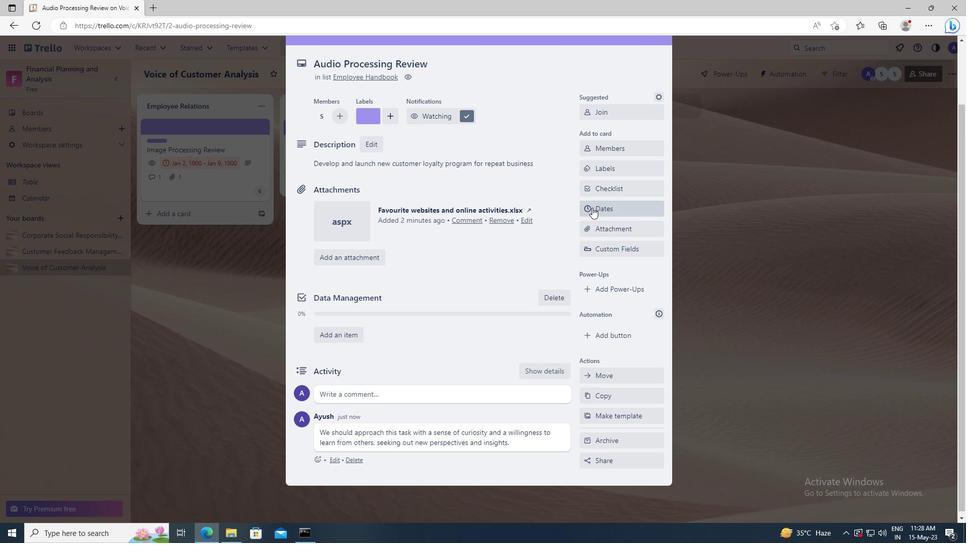 
Action: Mouse moved to (588, 257)
Screenshot: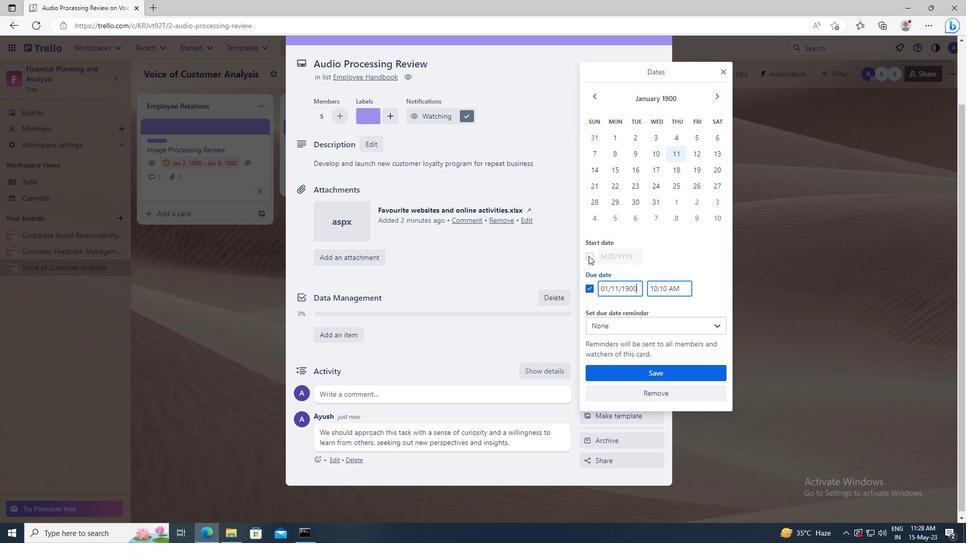 
Action: Mouse pressed left at (588, 257)
Screenshot: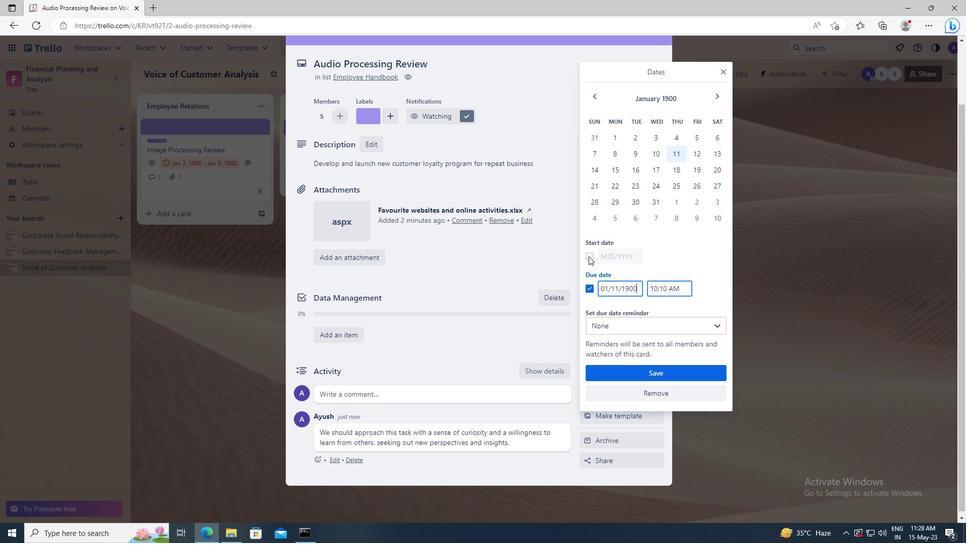 
Action: Mouse moved to (637, 255)
Screenshot: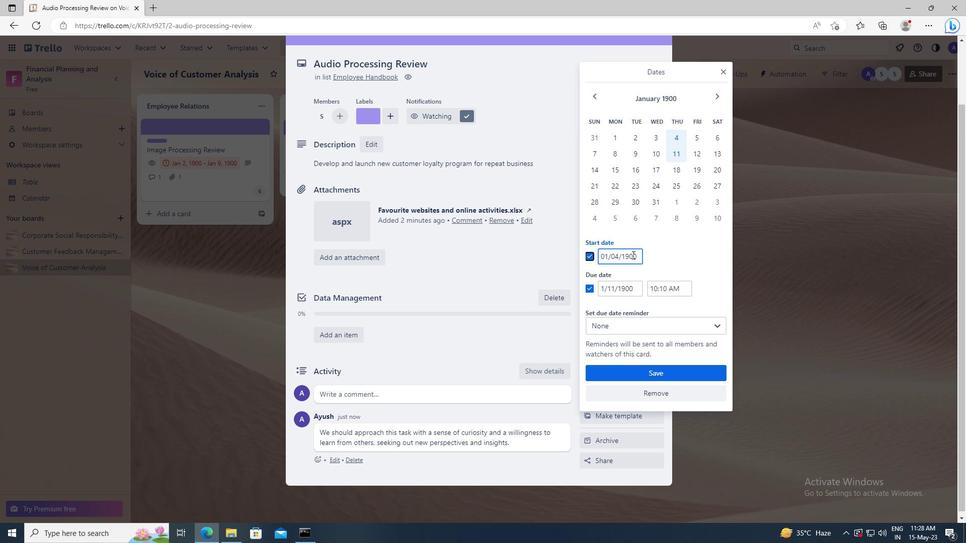 
Action: Mouse pressed left at (637, 255)
Screenshot: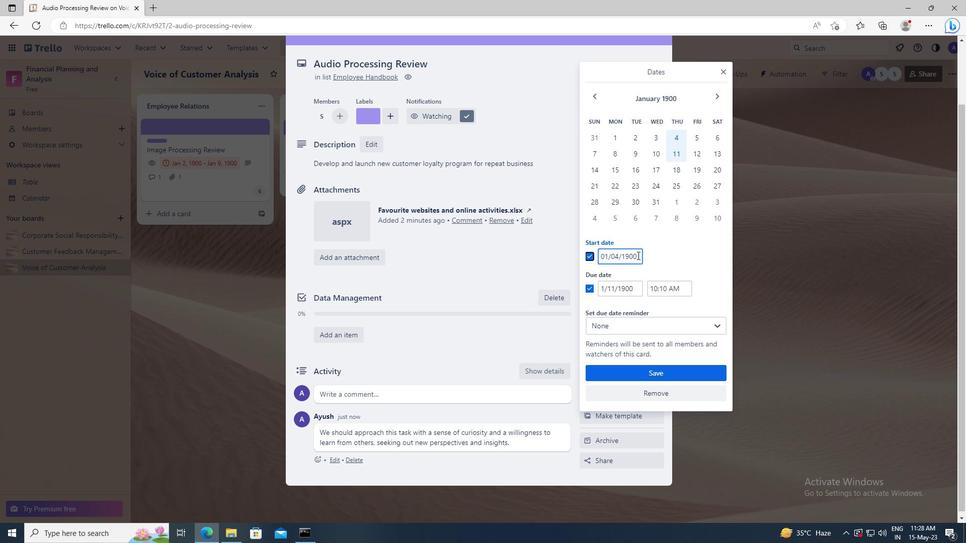 
Action: Mouse moved to (637, 255)
Screenshot: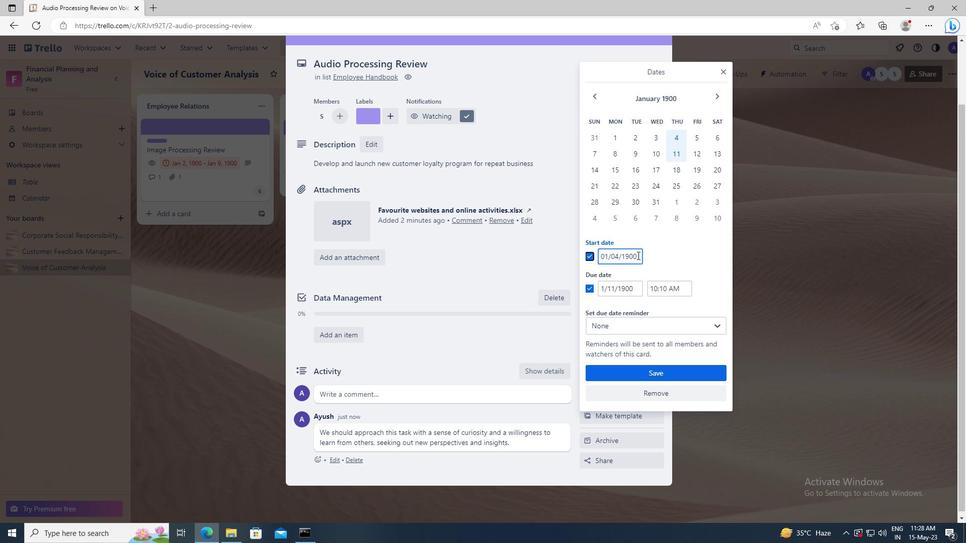 
Action: Key pressed <Key.left><Key.left><Key.left><Key.left><Key.left><Key.backspace>5
Screenshot: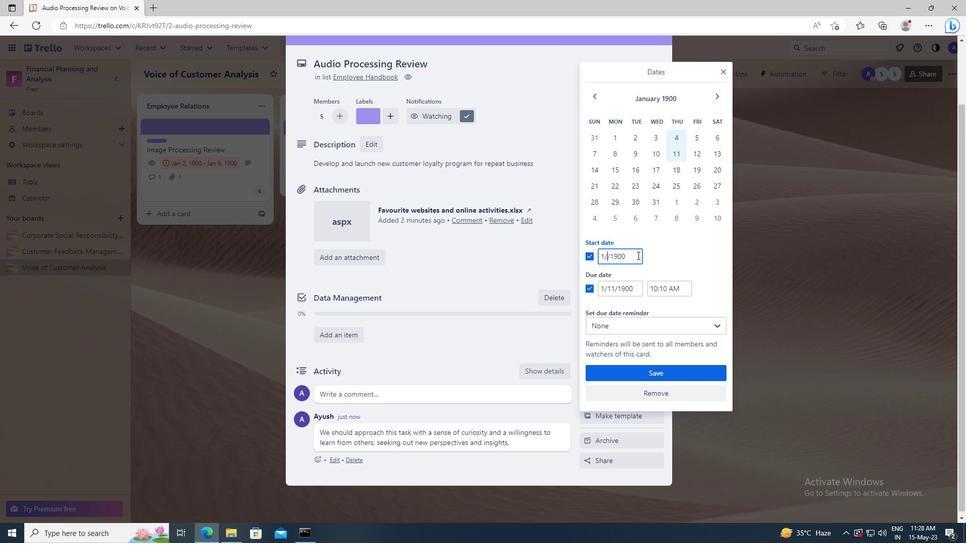 
Action: Mouse moved to (636, 287)
Screenshot: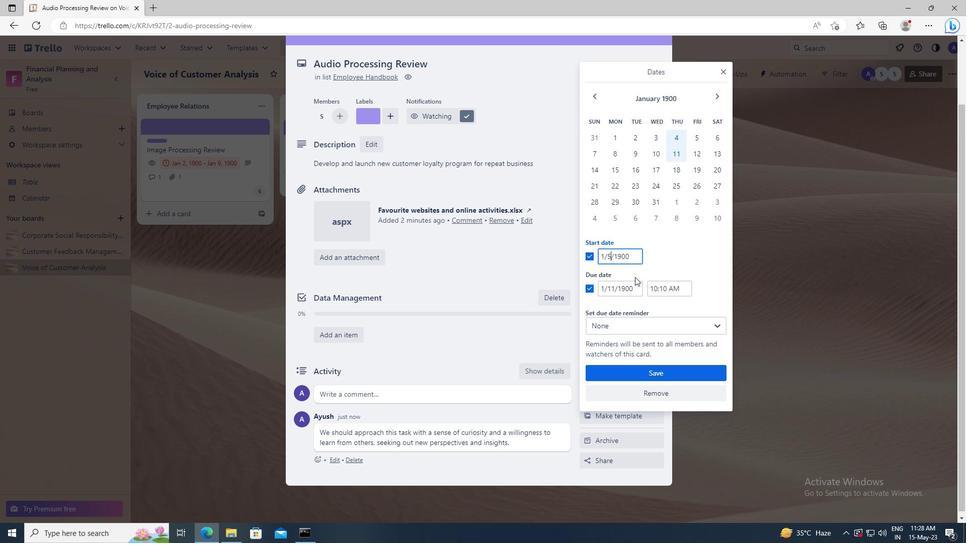 
Action: Mouse pressed left at (636, 287)
Screenshot: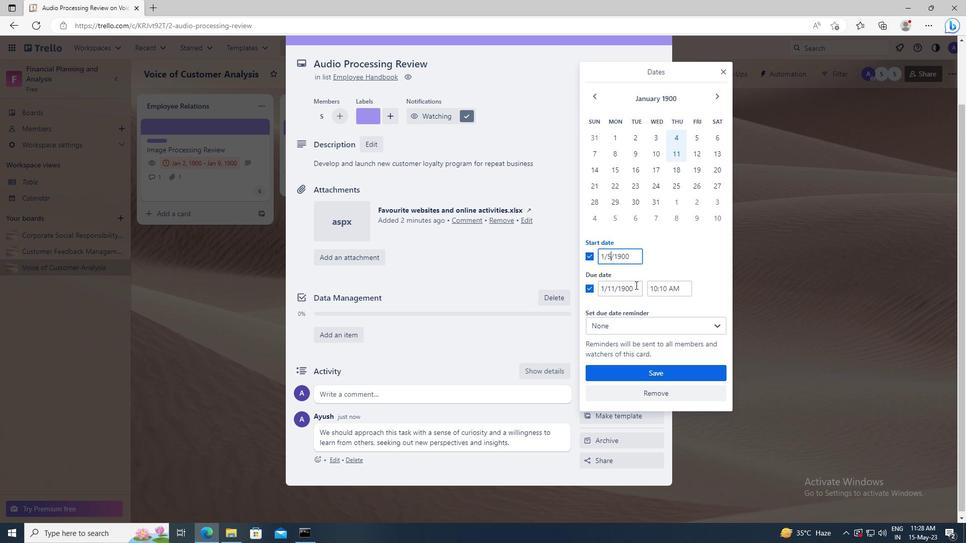 
Action: Key pressed <Key.left><Key.left><Key.left><Key.left><Key.left><Key.backspace><Key.backspace>5
Screenshot: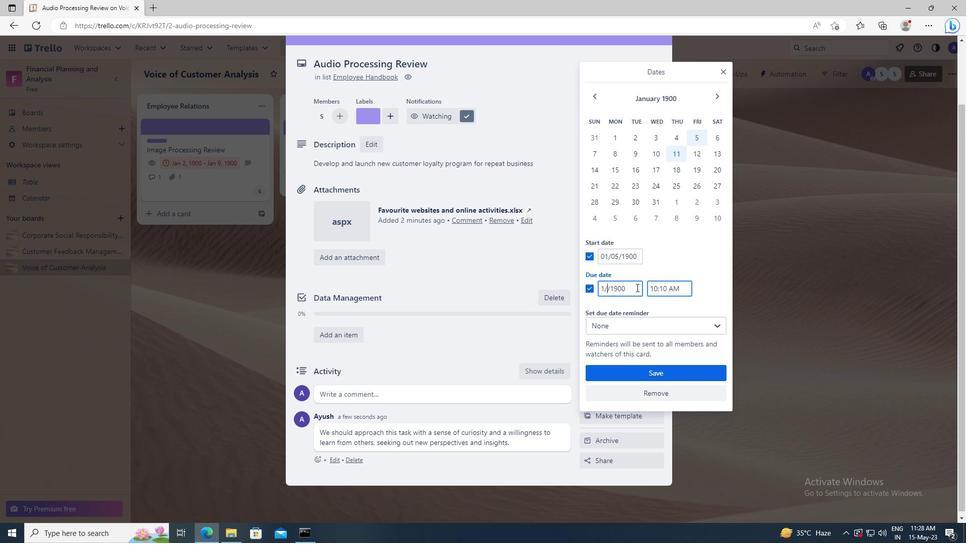 
Action: Mouse moved to (646, 371)
Screenshot: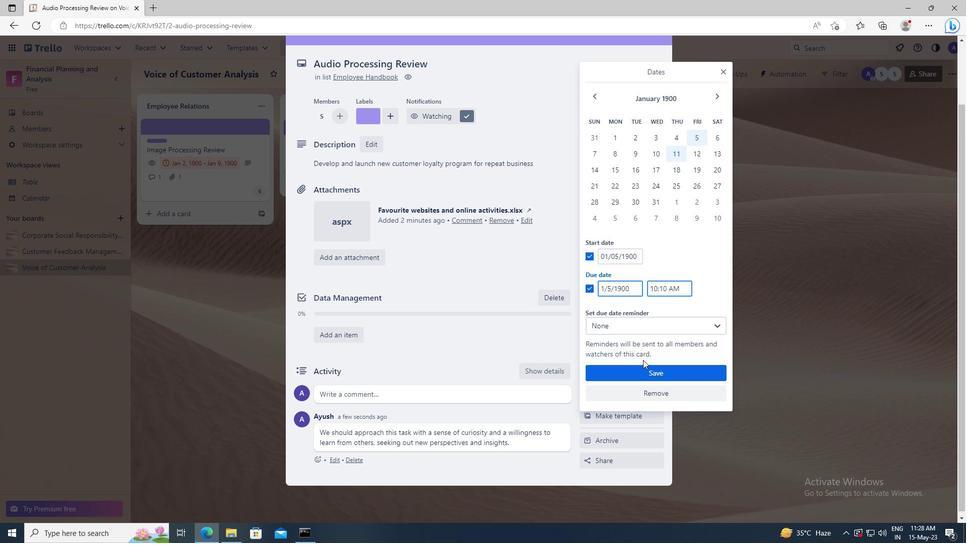 
Action: Mouse pressed left at (646, 371)
Screenshot: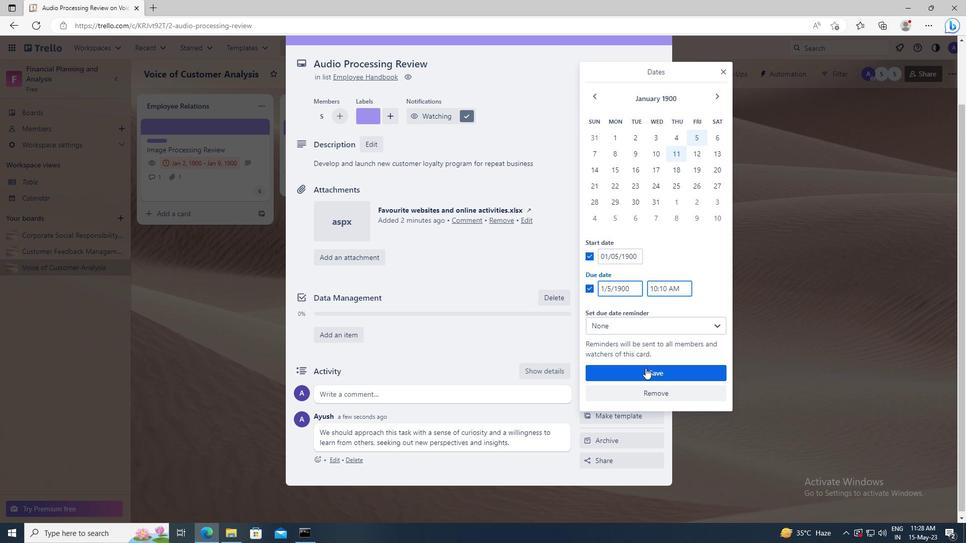 
